 Task: Access a repository's "Settings" to customize its appearance and behavior.
Action: Mouse moved to (796, 52)
Screenshot: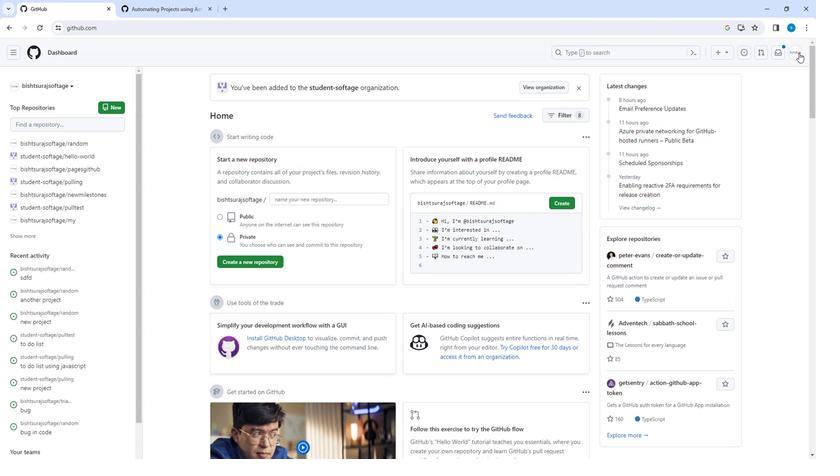 
Action: Mouse pressed left at (796, 52)
Screenshot: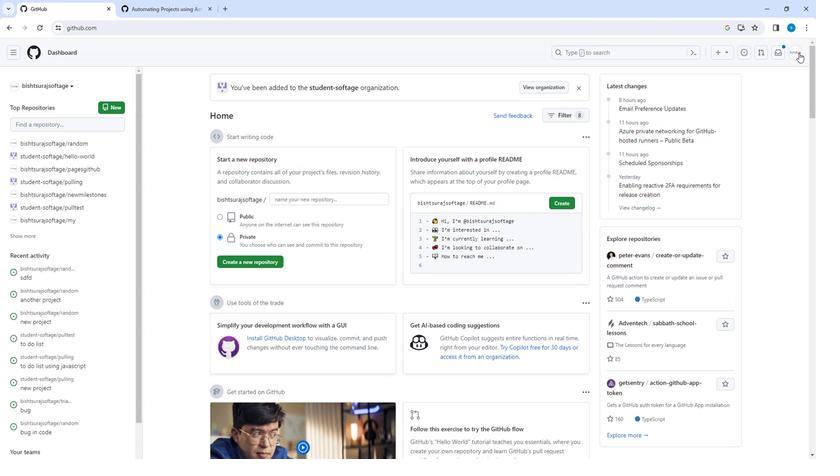 
Action: Mouse moved to (758, 116)
Screenshot: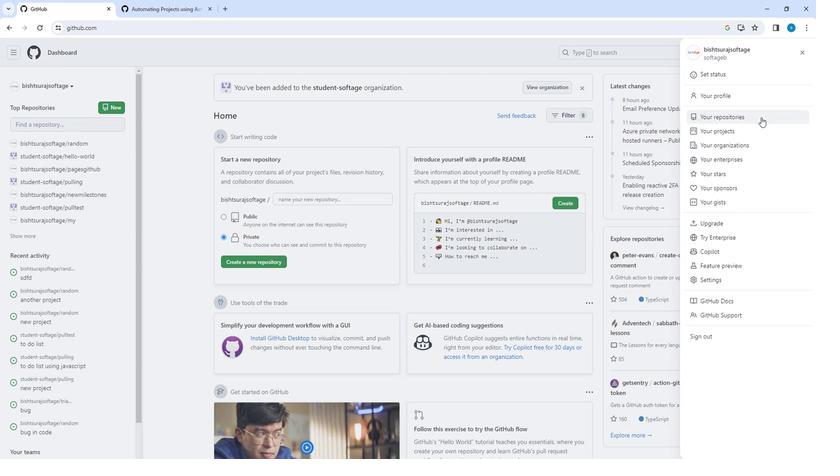 
Action: Mouse pressed left at (758, 116)
Screenshot: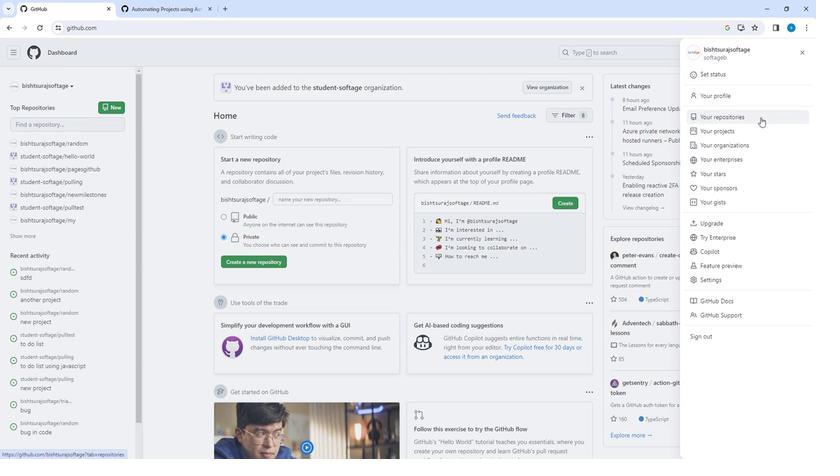 
Action: Mouse moved to (284, 290)
Screenshot: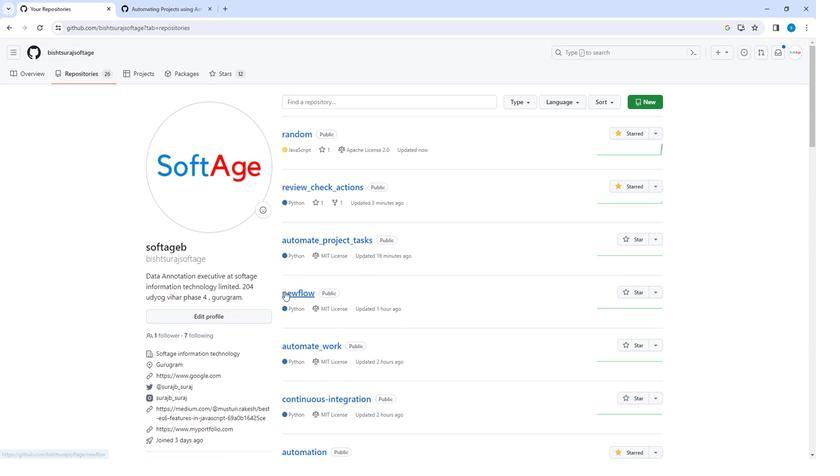 
Action: Mouse pressed left at (284, 290)
Screenshot: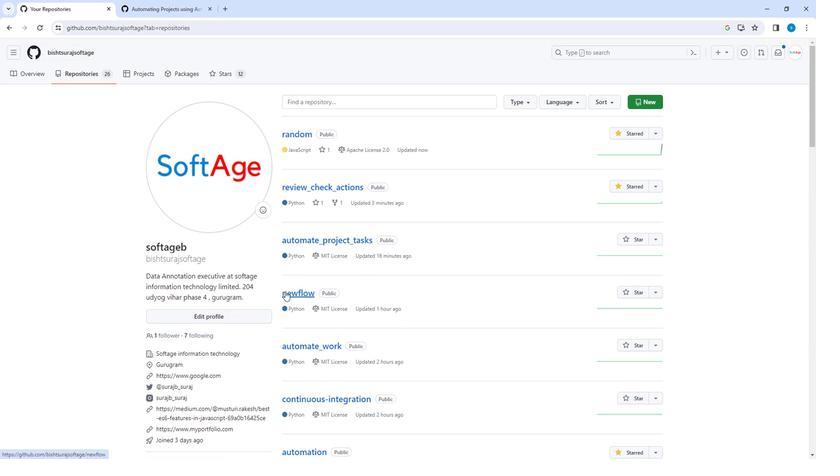 
Action: Mouse moved to (356, 77)
Screenshot: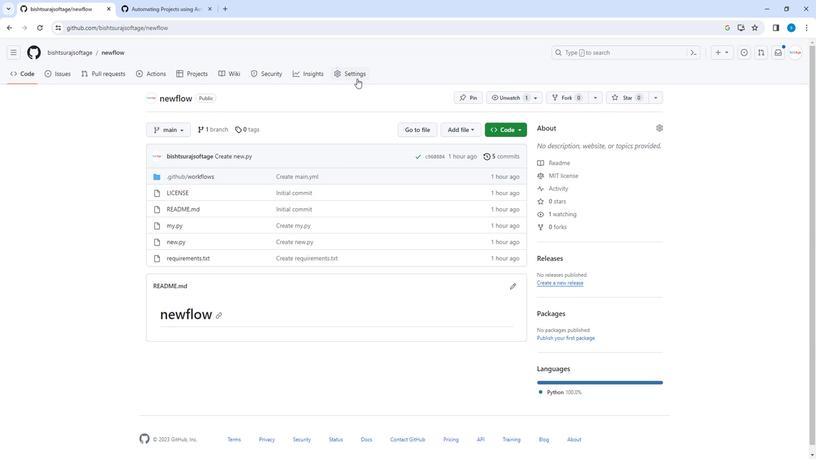 
Action: Mouse pressed left at (356, 77)
Screenshot: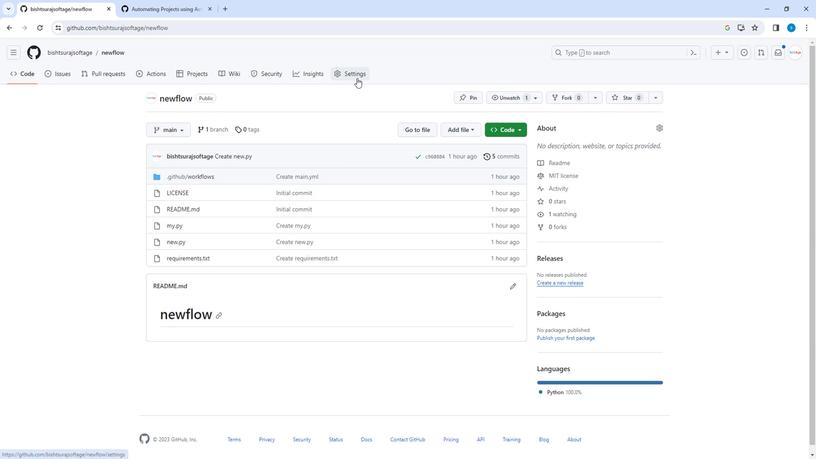 
Action: Mouse moved to (282, 182)
Screenshot: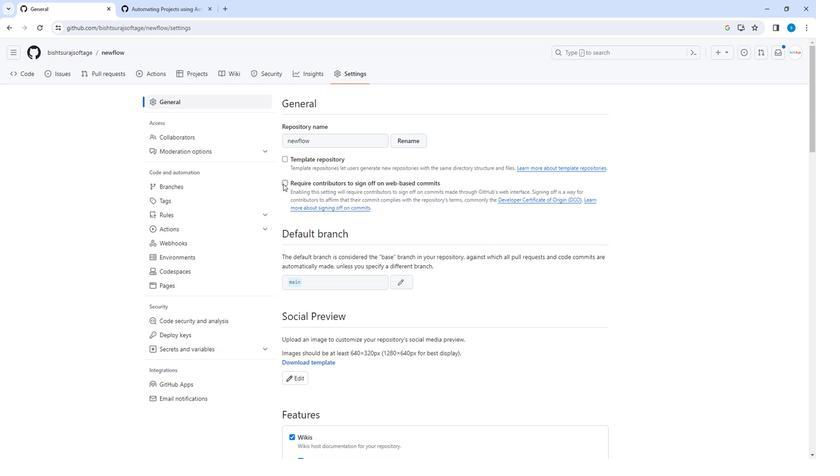 
Action: Mouse scrolled (282, 182) with delta (0, 0)
Screenshot: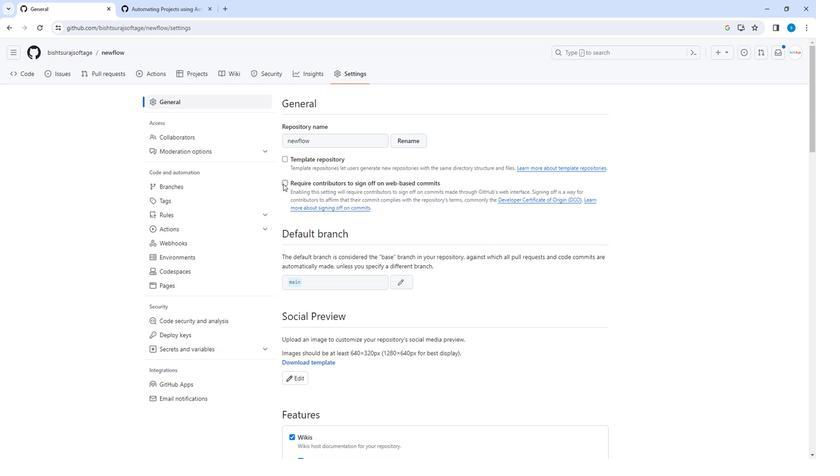 
Action: Mouse scrolled (282, 182) with delta (0, 0)
Screenshot: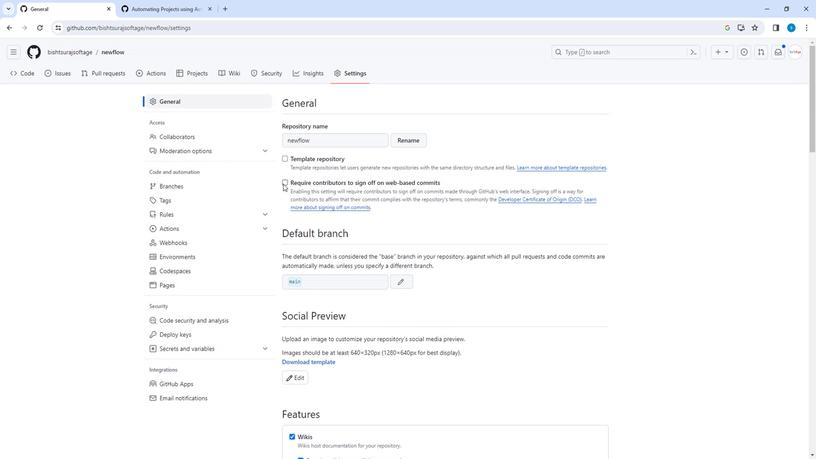 
Action: Mouse scrolled (282, 182) with delta (0, 0)
Screenshot: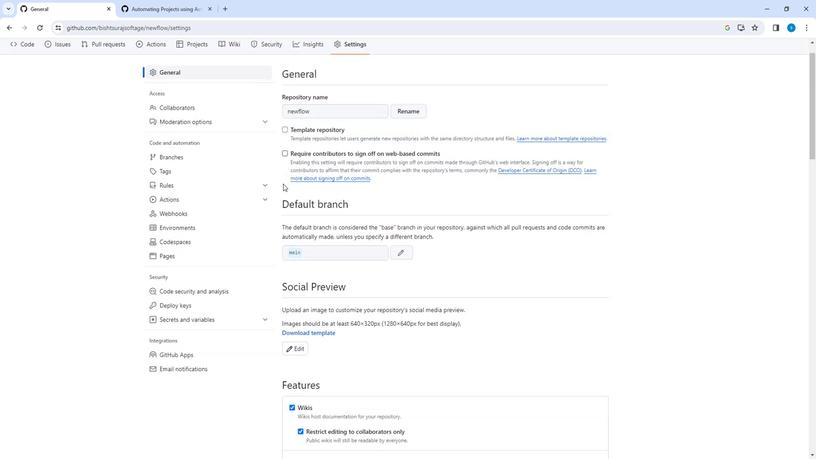
Action: Mouse scrolled (282, 183) with delta (0, 0)
Screenshot: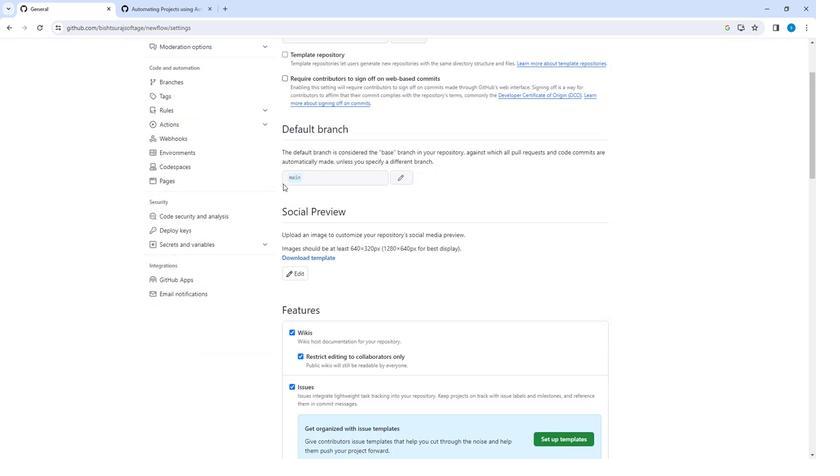 
Action: Mouse scrolled (282, 182) with delta (0, 0)
Screenshot: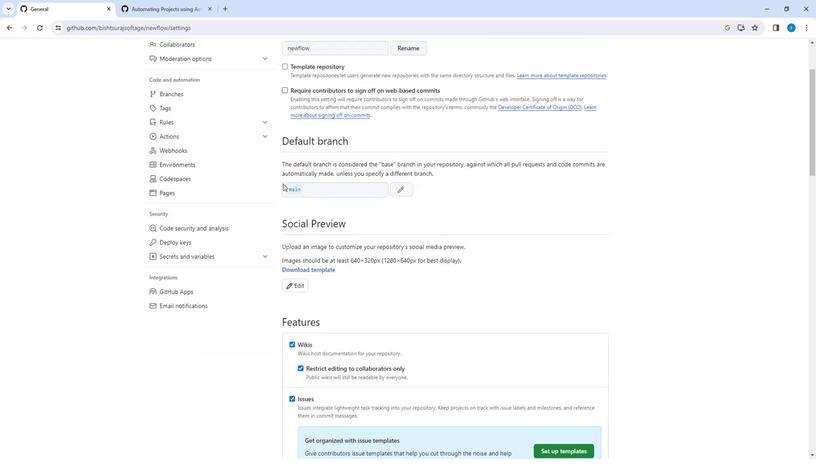 
Action: Mouse scrolled (282, 182) with delta (0, 0)
Screenshot: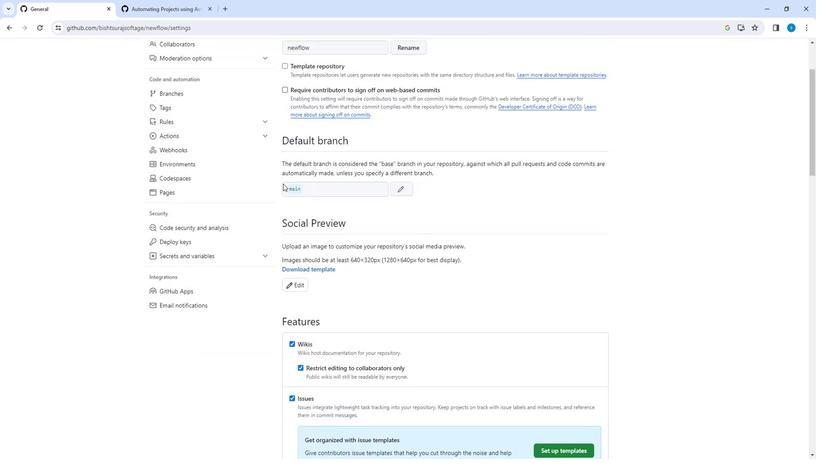
Action: Mouse moved to (283, 182)
Screenshot: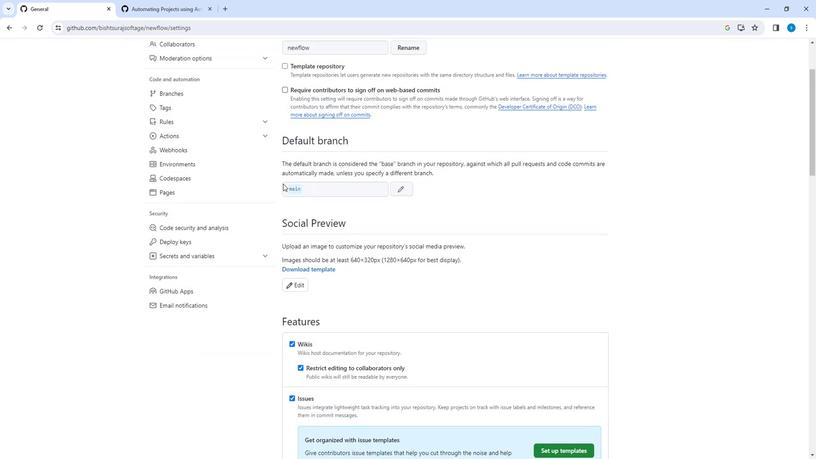 
Action: Mouse scrolled (283, 182) with delta (0, 0)
Screenshot: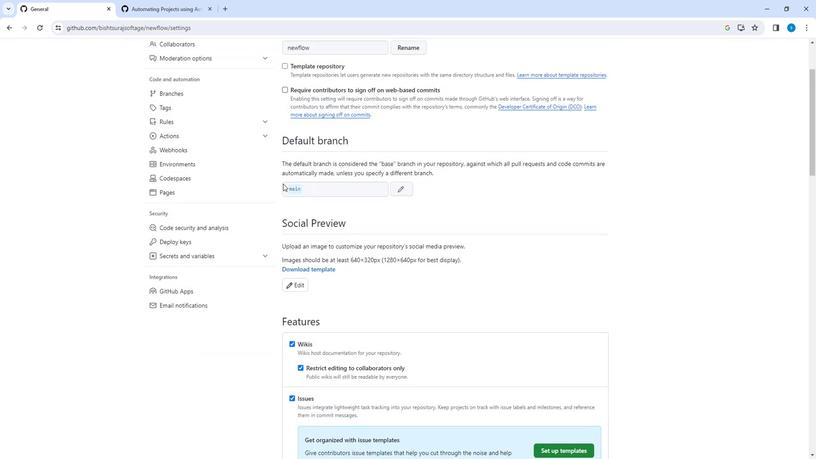 
Action: Mouse moved to (378, 201)
Screenshot: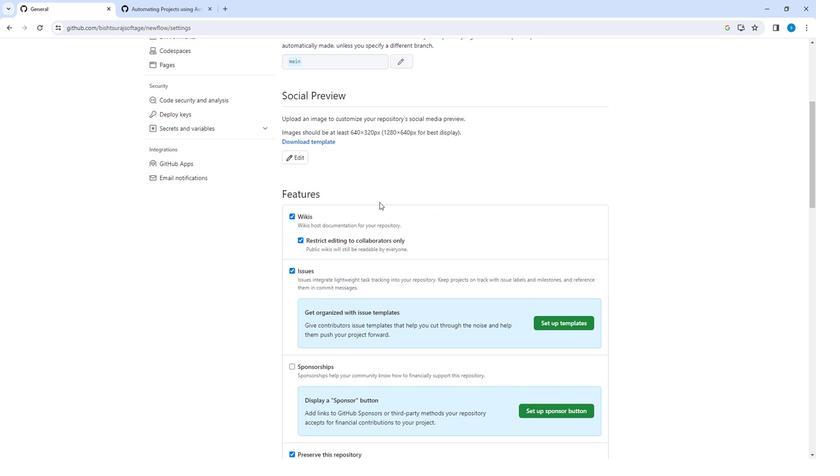 
Action: Mouse scrolled (378, 200) with delta (0, 0)
Screenshot: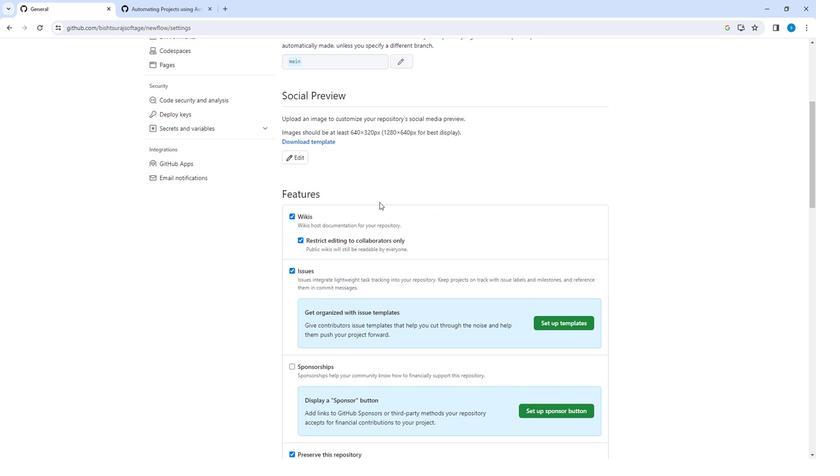 
Action: Mouse scrolled (378, 200) with delta (0, 0)
Screenshot: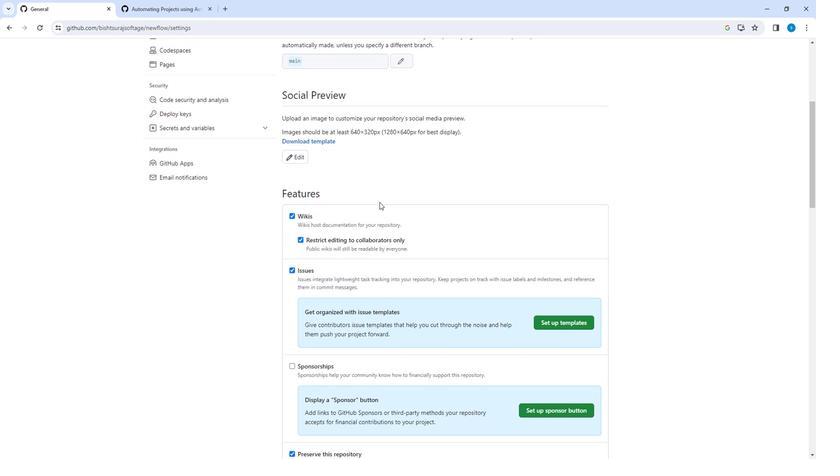 
Action: Mouse moved to (293, 127)
Screenshot: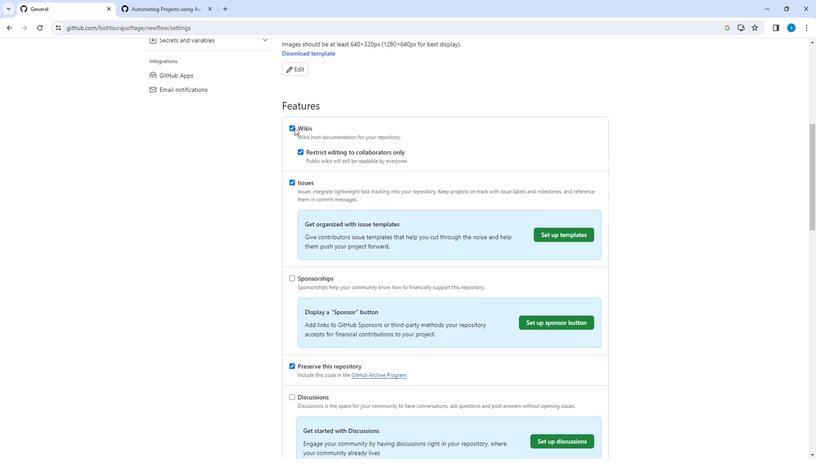 
Action: Mouse pressed left at (293, 127)
Screenshot: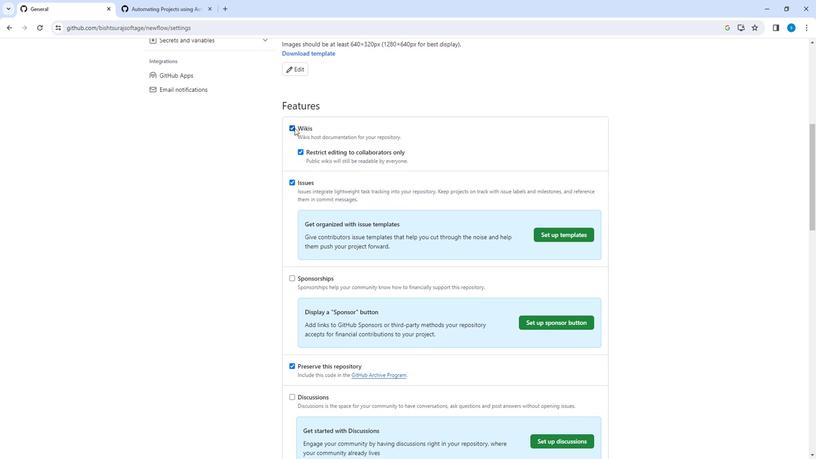 
Action: Mouse moved to (311, 229)
Screenshot: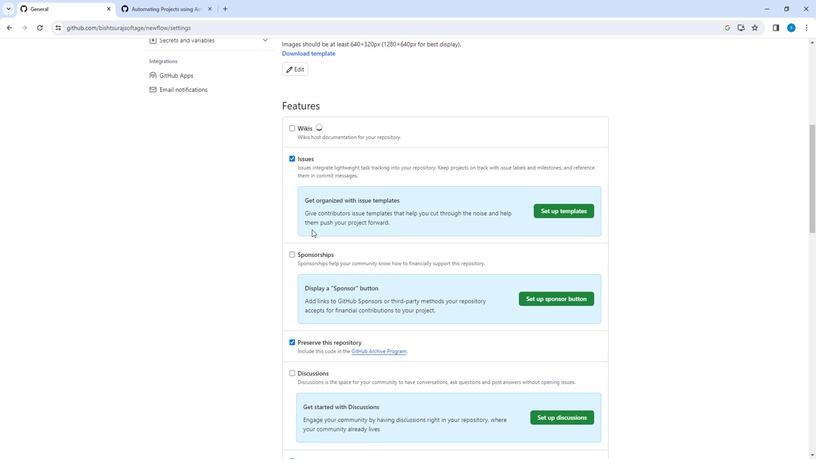 
Action: Mouse scrolled (311, 229) with delta (0, 0)
Screenshot: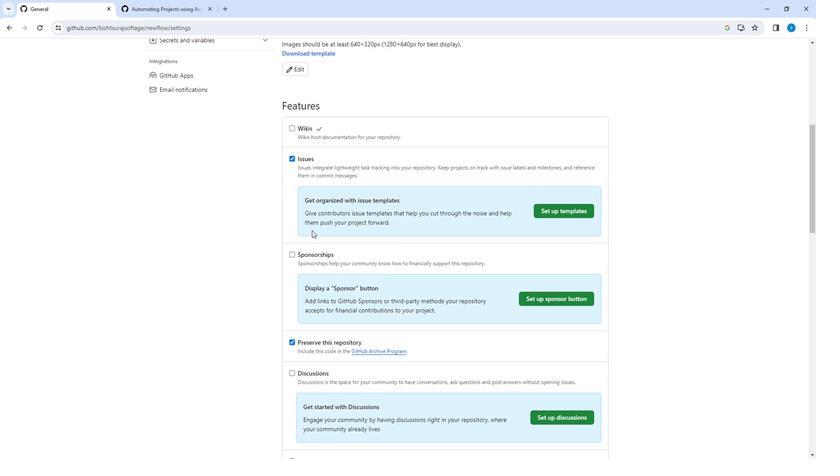 
Action: Mouse scrolled (311, 229) with delta (0, 0)
Screenshot: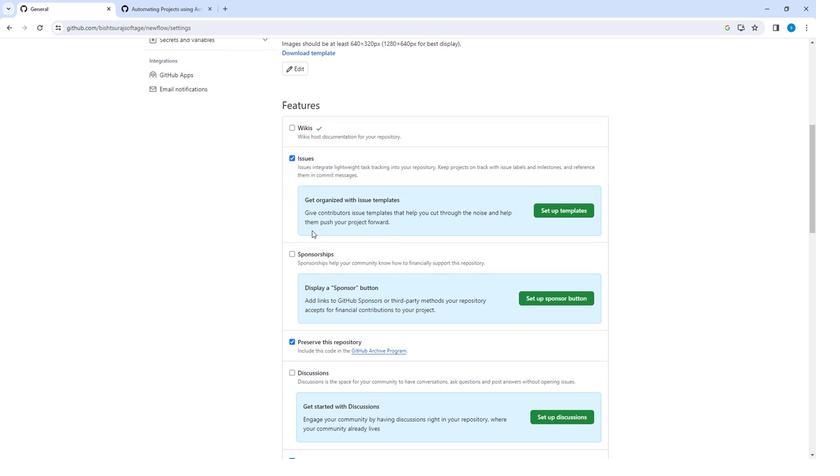 
Action: Mouse scrolled (311, 229) with delta (0, 0)
Screenshot: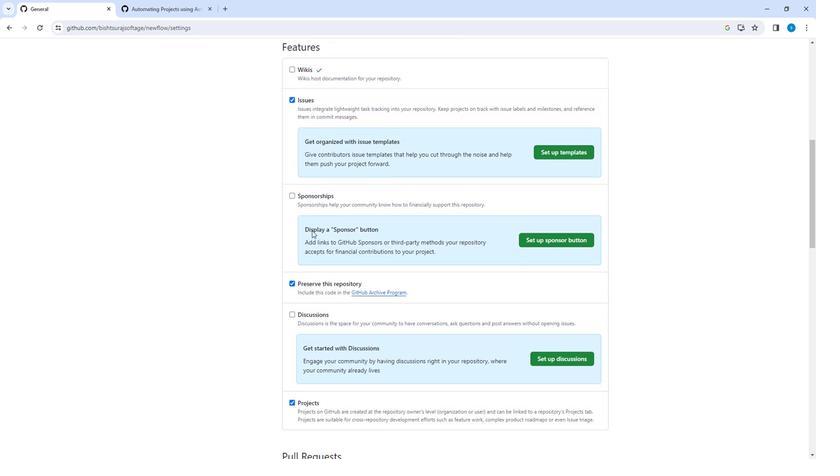 
Action: Mouse scrolled (311, 229) with delta (0, 0)
Screenshot: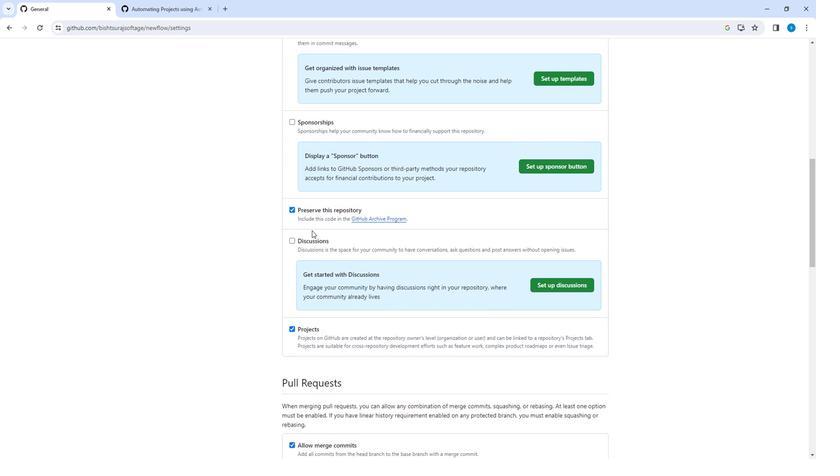 
Action: Mouse moved to (291, 284)
Screenshot: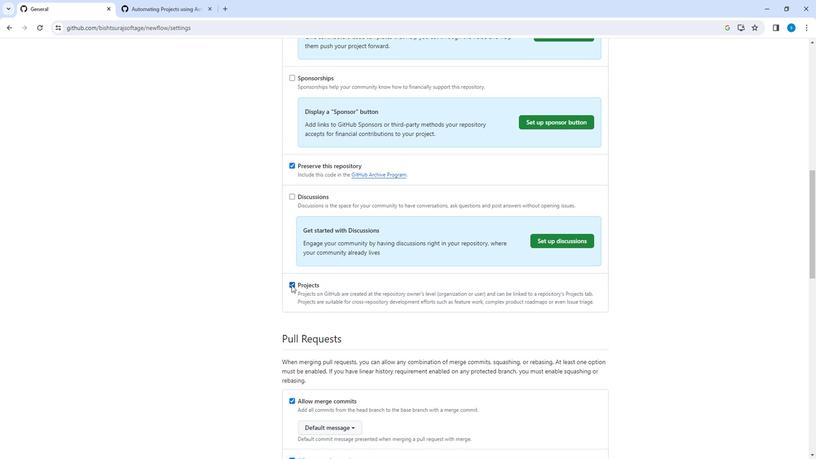 
Action: Mouse pressed left at (291, 284)
Screenshot: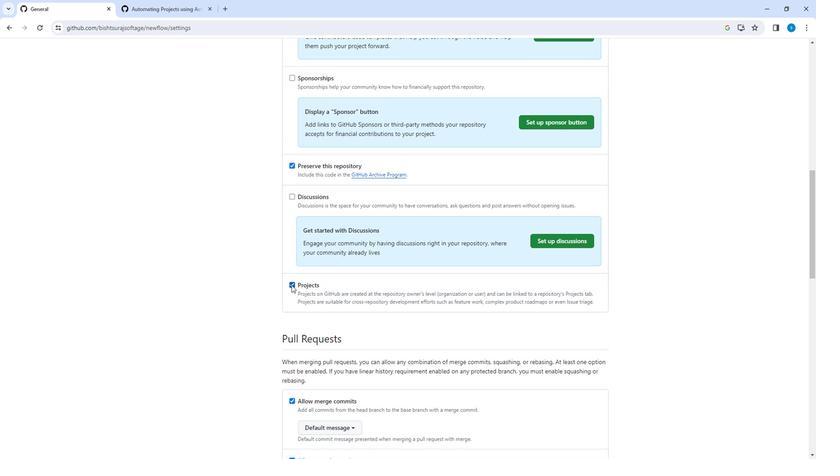 
Action: Mouse moved to (291, 283)
Screenshot: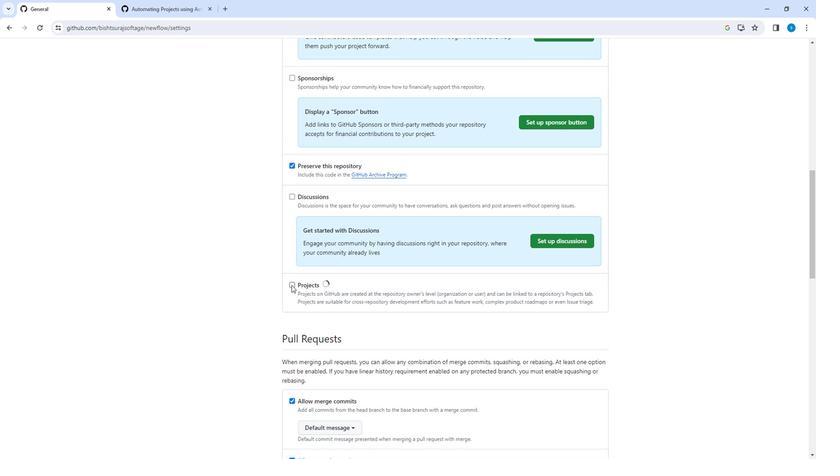 
Action: Mouse scrolled (291, 283) with delta (0, 0)
Screenshot: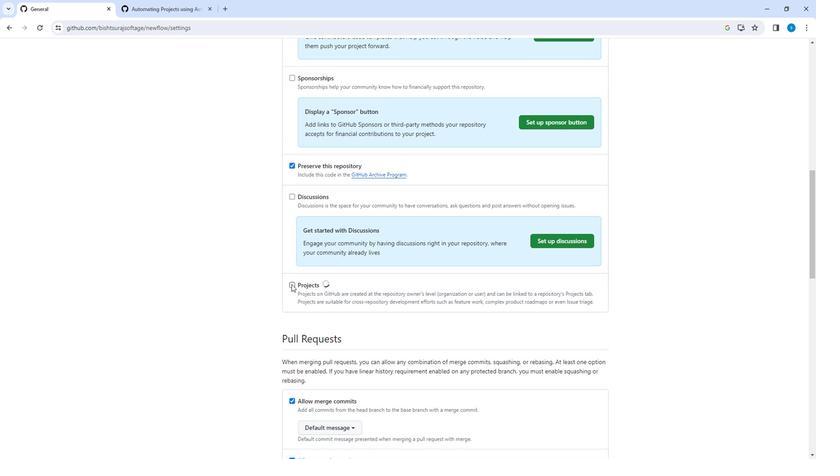 
Action: Mouse scrolled (291, 283) with delta (0, 0)
Screenshot: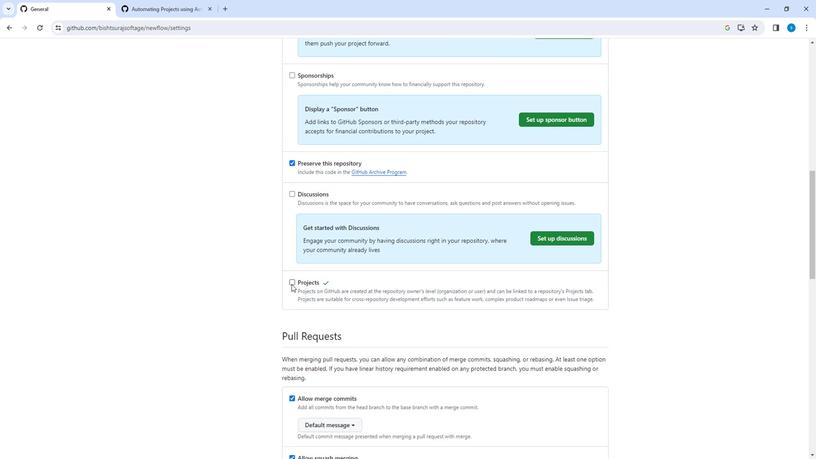 
Action: Mouse scrolled (291, 283) with delta (0, 0)
Screenshot: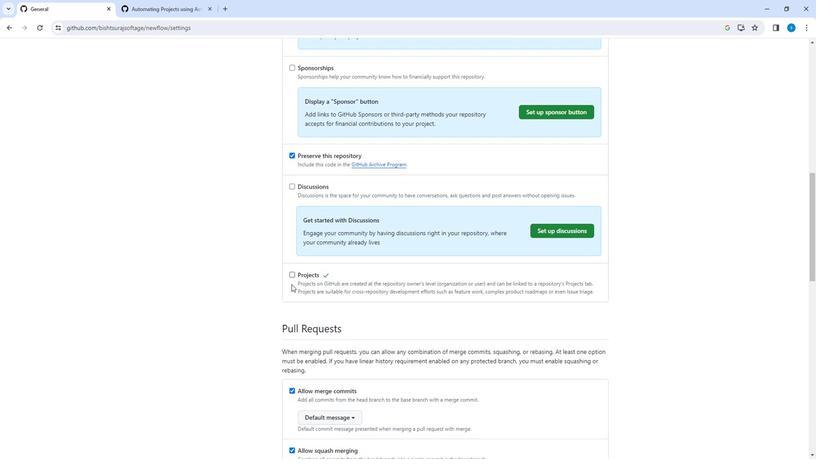 
Action: Mouse scrolled (291, 283) with delta (0, 0)
Screenshot: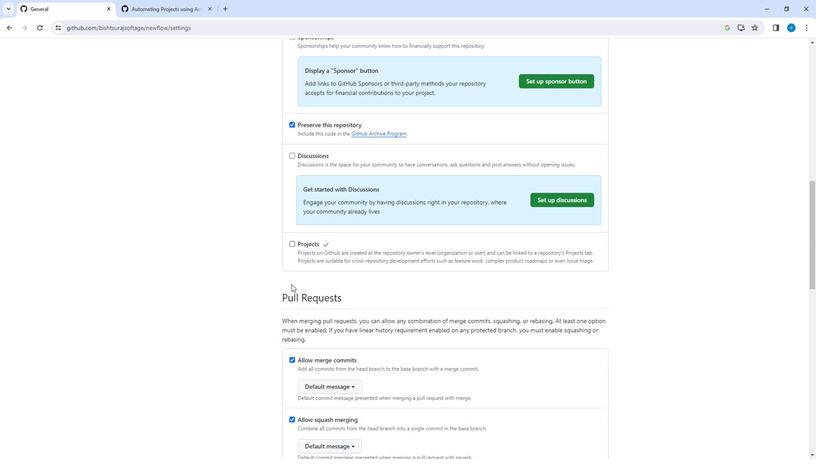 
Action: Mouse moved to (290, 271)
Screenshot: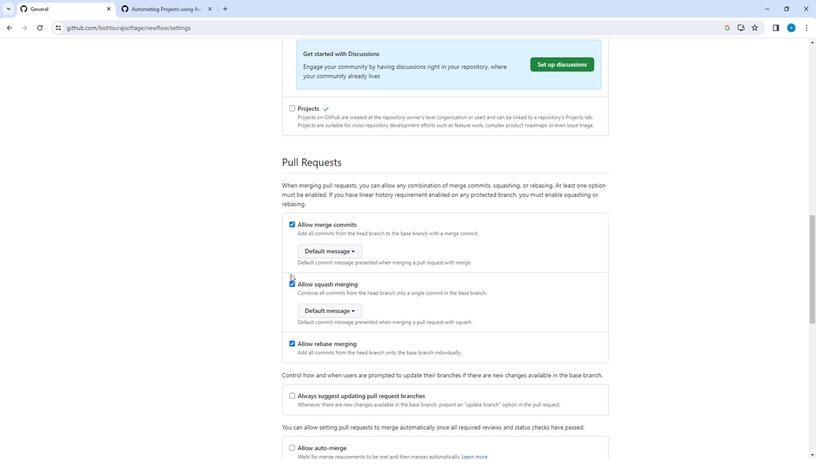 
Action: Mouse scrolled (290, 270) with delta (0, 0)
Screenshot: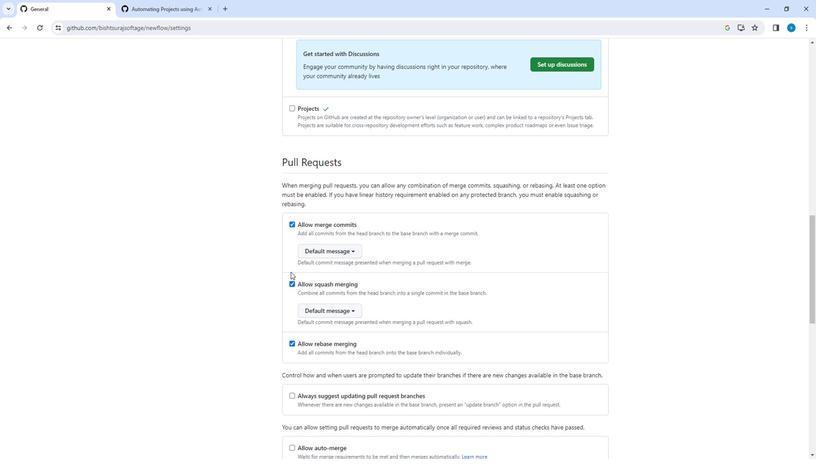 
Action: Mouse moved to (293, 241)
Screenshot: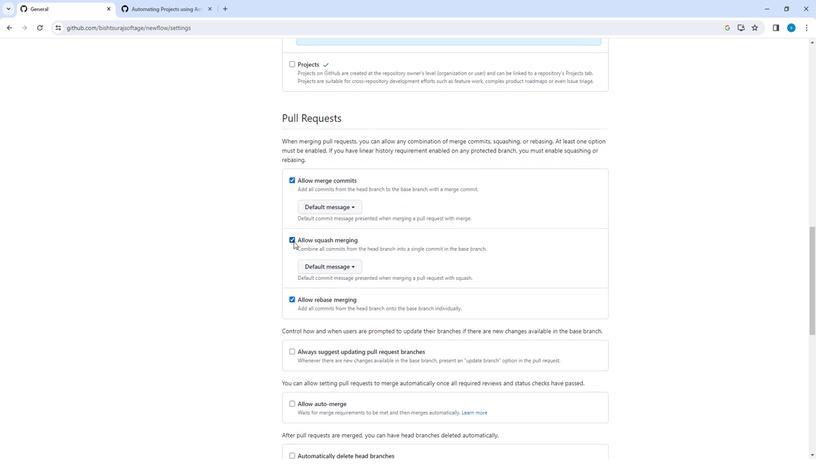 
Action: Mouse pressed left at (293, 241)
Screenshot: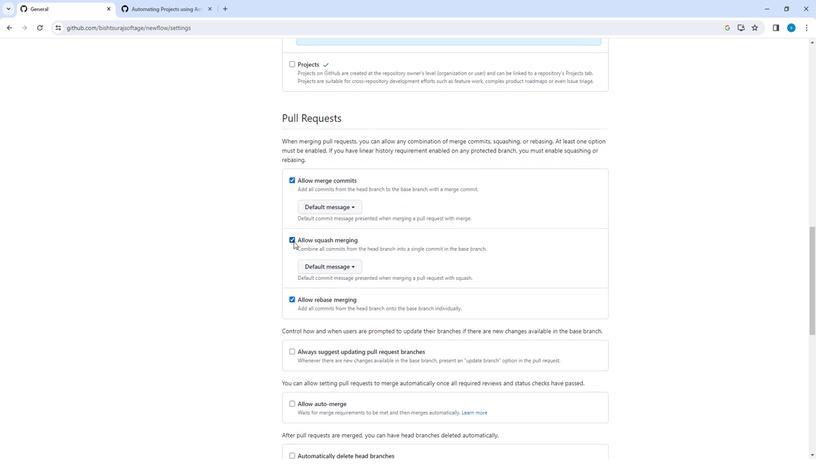 
Action: Mouse scrolled (293, 240) with delta (0, 0)
Screenshot: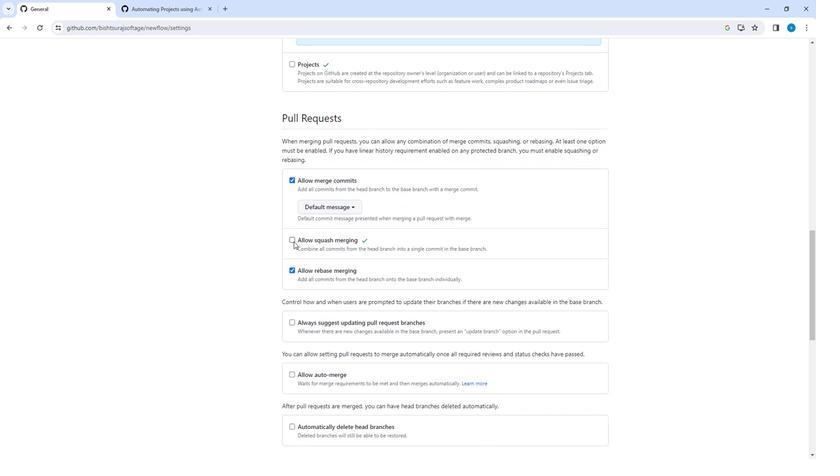 
Action: Mouse scrolled (293, 240) with delta (0, 0)
Screenshot: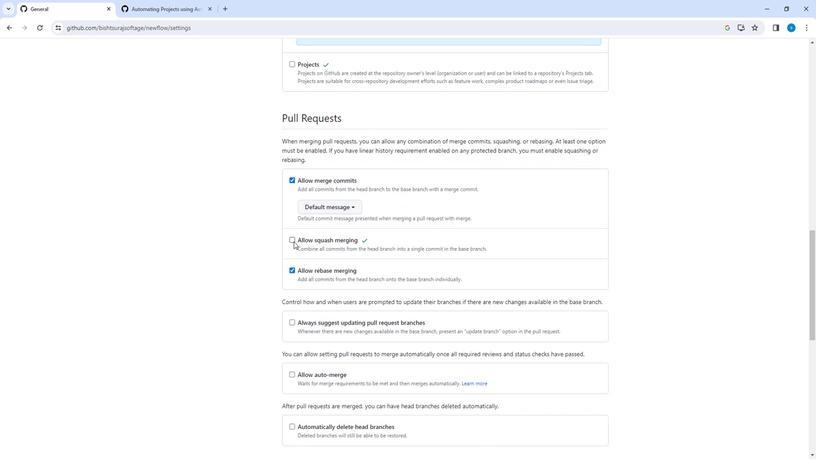 
Action: Mouse scrolled (293, 240) with delta (0, 0)
Screenshot: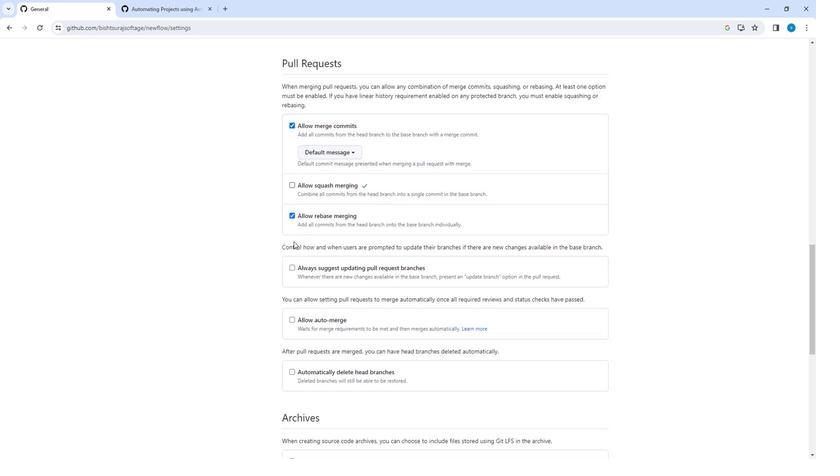 
Action: Mouse moved to (292, 242)
Screenshot: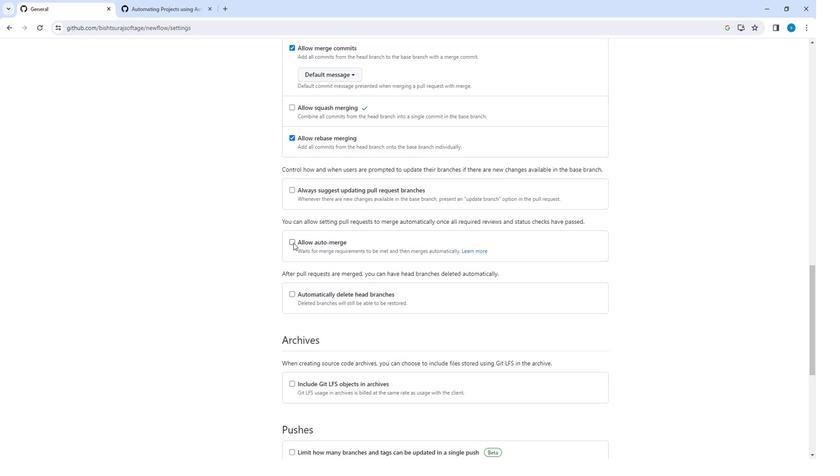 
Action: Mouse pressed left at (292, 242)
Screenshot: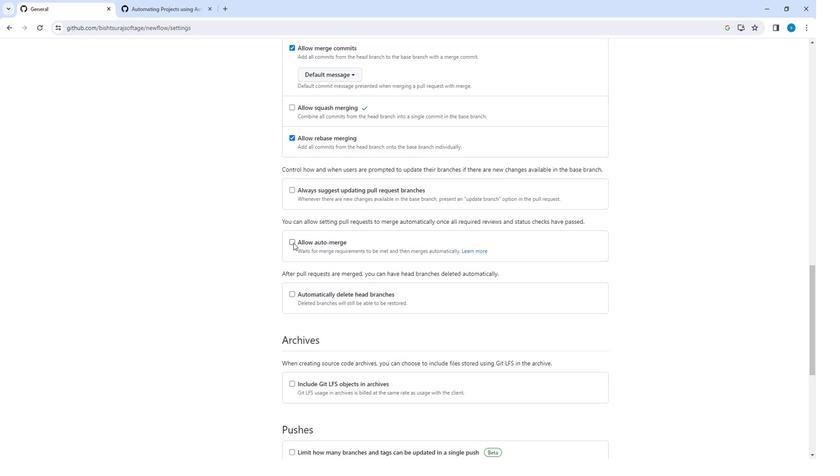 
Action: Mouse scrolled (292, 241) with delta (0, 0)
Screenshot: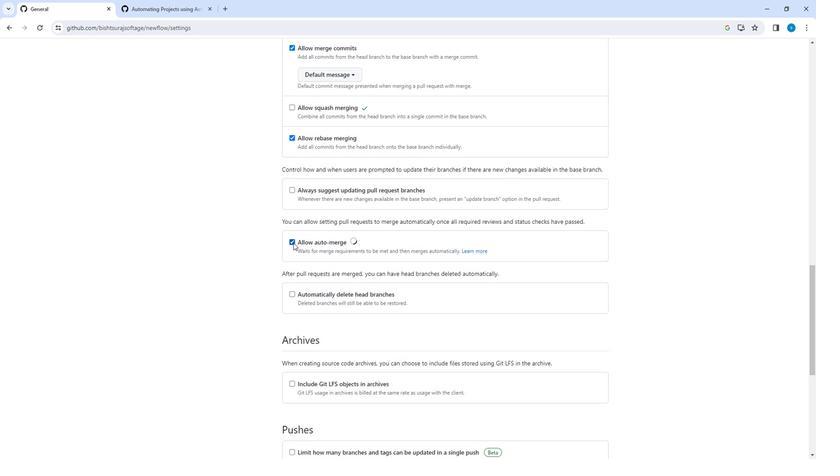 
Action: Mouse scrolled (292, 241) with delta (0, 0)
Screenshot: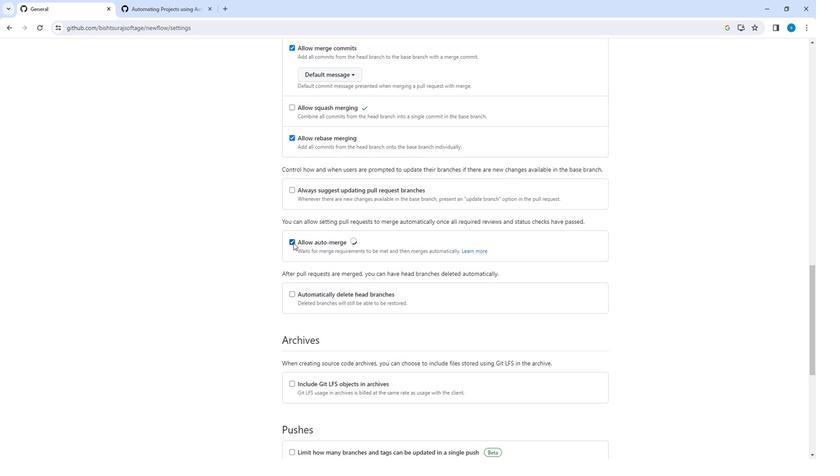 
Action: Mouse scrolled (292, 241) with delta (0, 0)
Screenshot: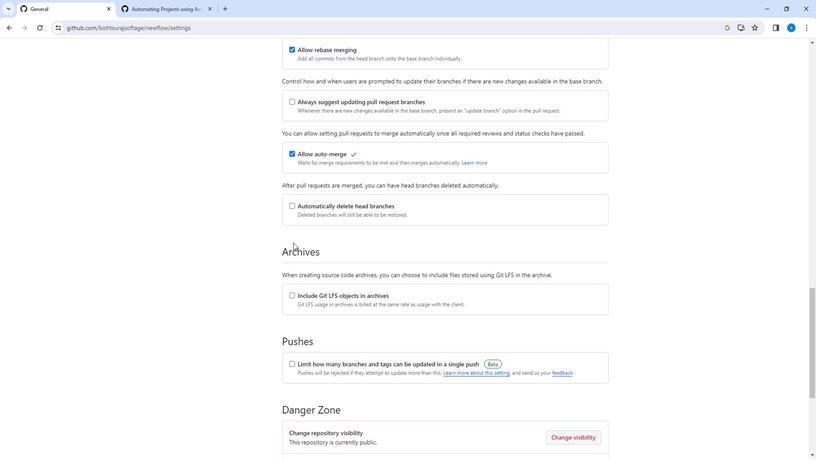 
Action: Mouse scrolled (292, 241) with delta (0, 0)
Screenshot: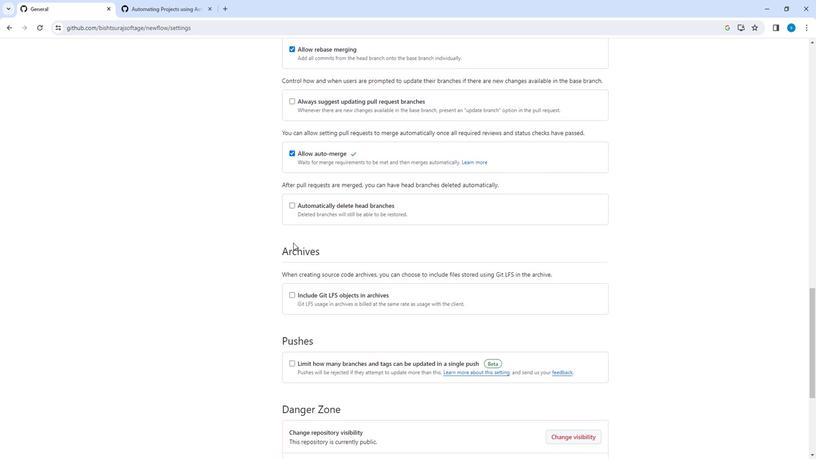 
Action: Mouse moved to (293, 276)
Screenshot: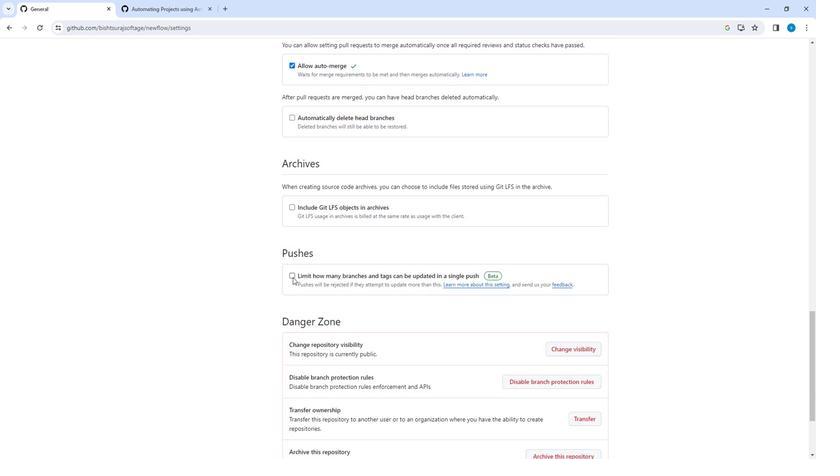 
Action: Mouse pressed left at (293, 276)
Screenshot: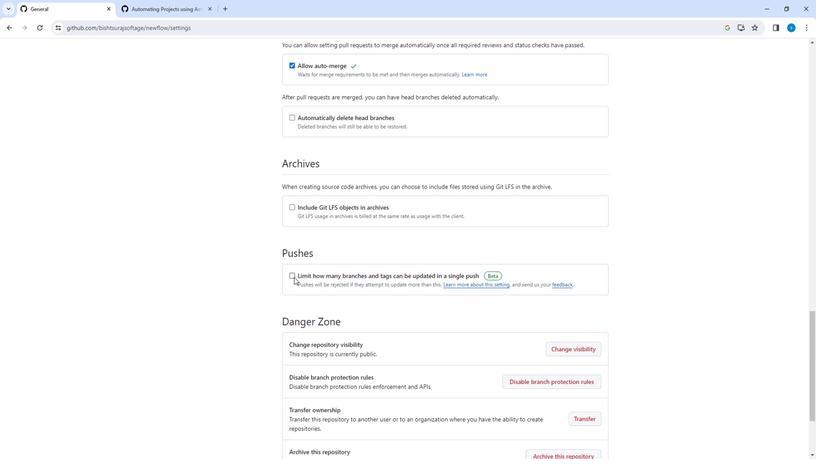 
Action: Mouse moved to (293, 276)
Screenshot: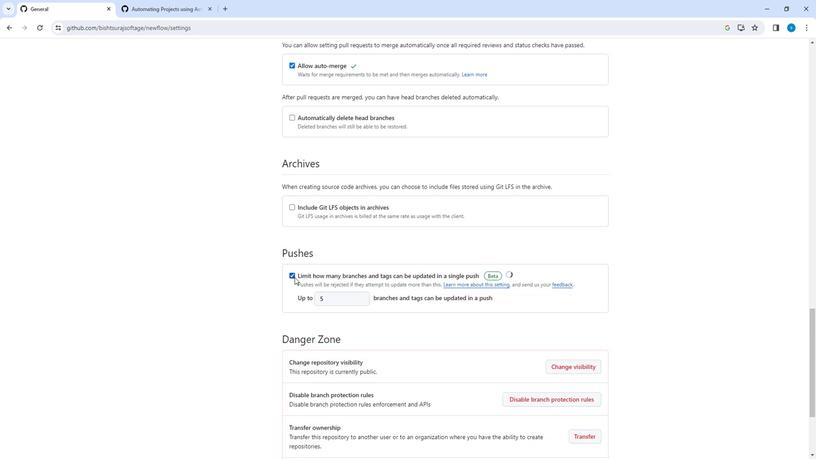 
Action: Mouse scrolled (293, 276) with delta (0, 0)
Screenshot: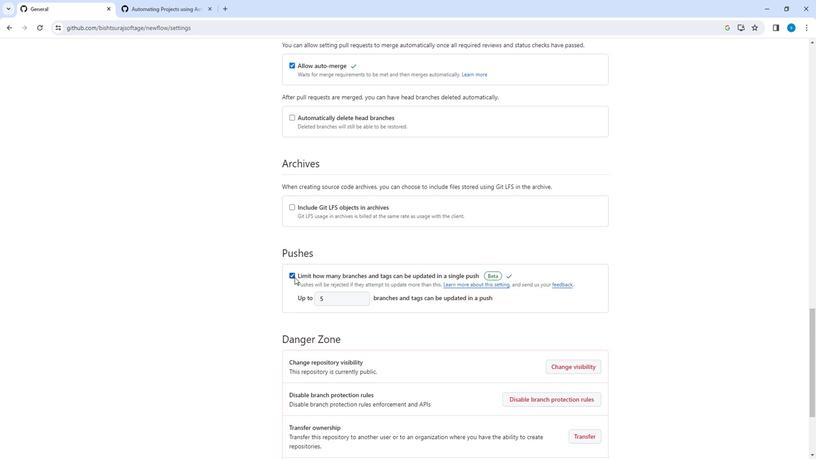 
Action: Mouse scrolled (293, 276) with delta (0, 0)
Screenshot: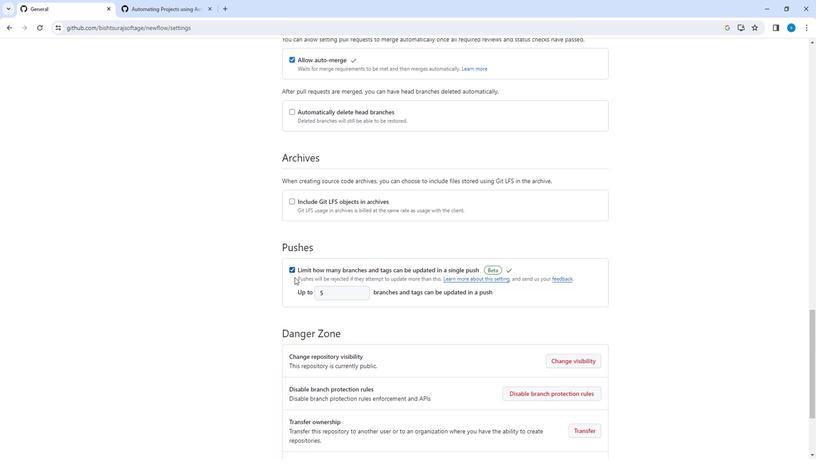 
Action: Mouse moved to (572, 279)
Screenshot: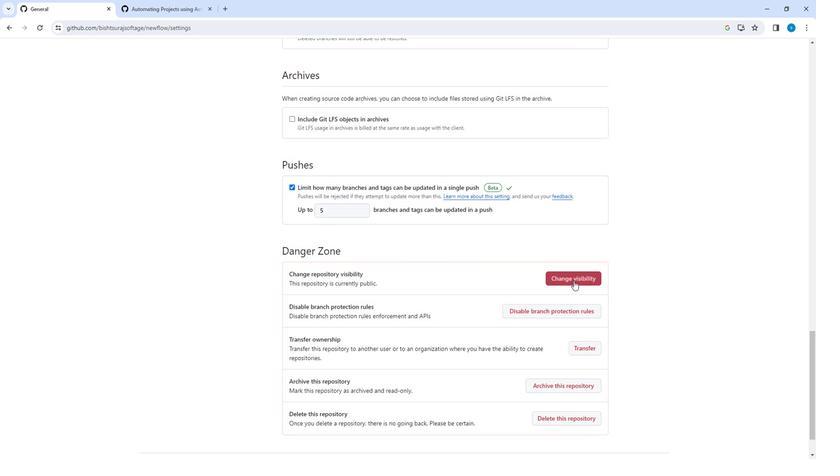 
Action: Mouse pressed left at (572, 279)
Screenshot: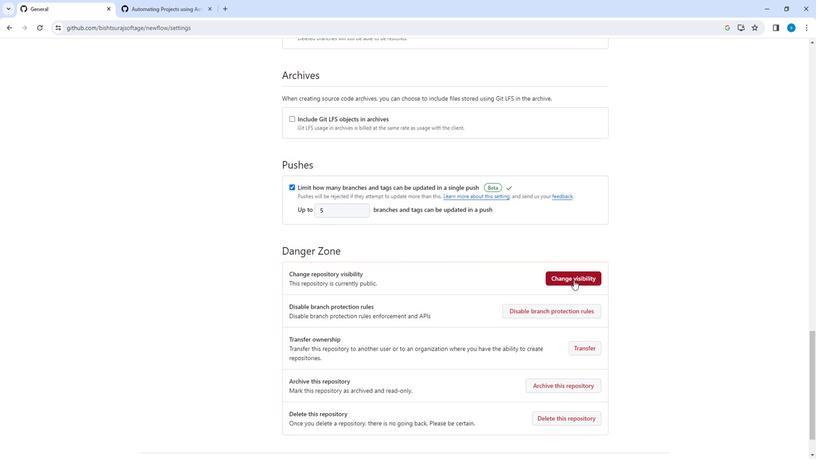 
Action: Mouse moved to (562, 290)
Screenshot: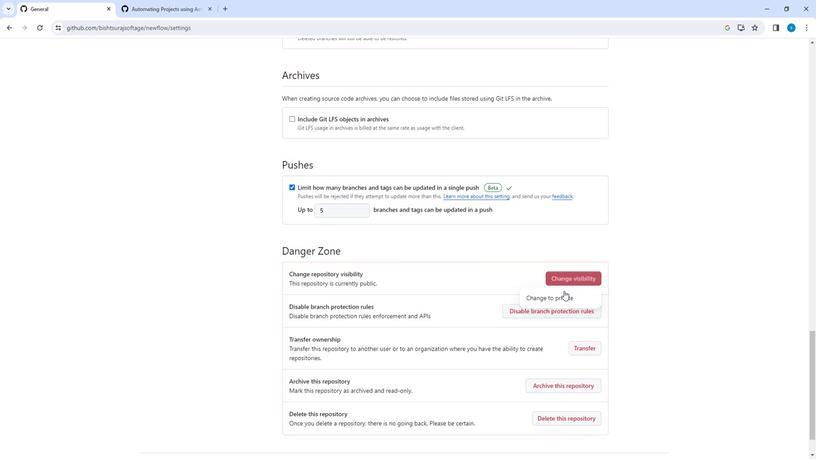 
Action: Mouse pressed left at (562, 290)
Screenshot: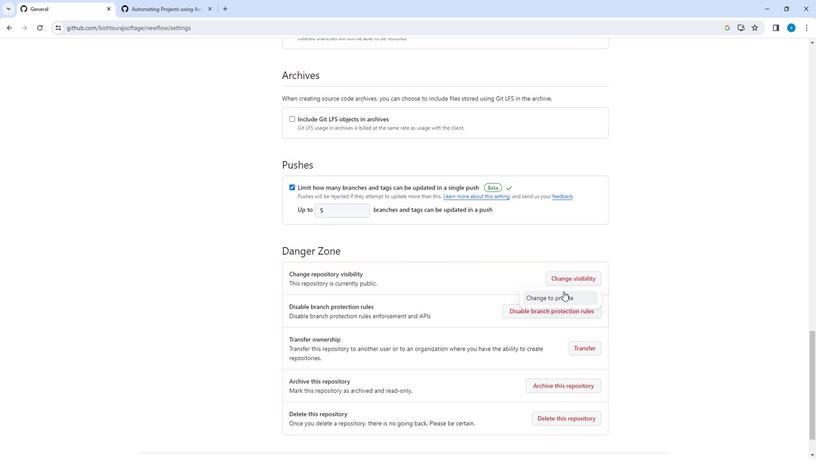 
Action: Mouse moved to (456, 286)
Screenshot: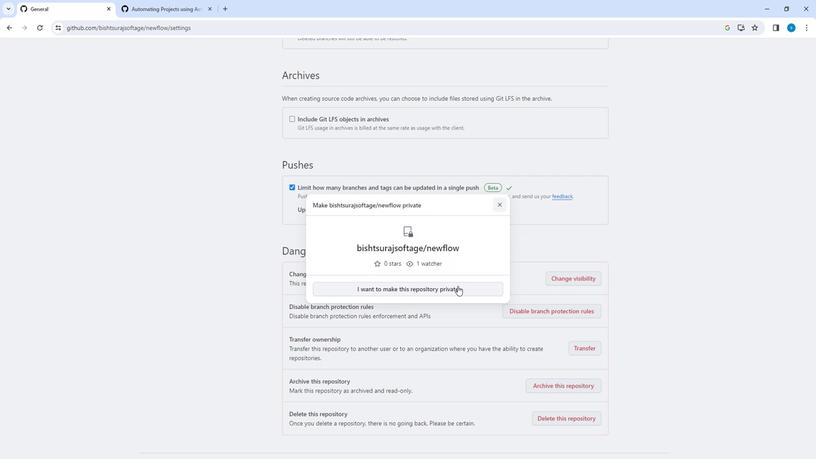 
Action: Mouse pressed left at (456, 286)
Screenshot: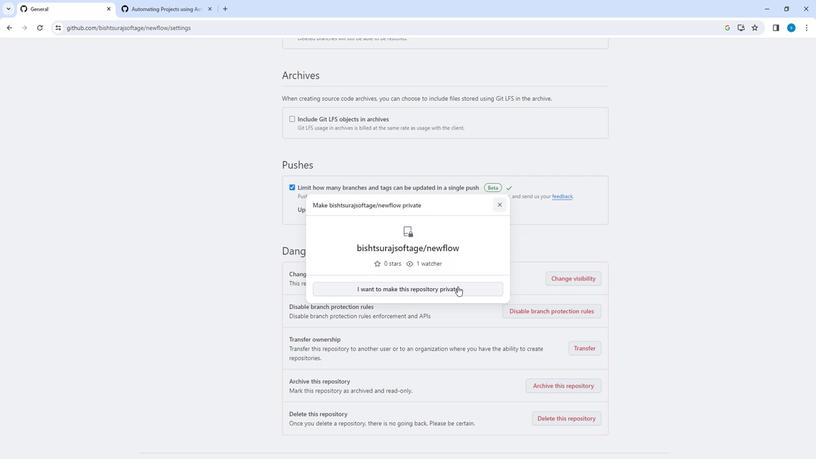 
Action: Mouse moved to (426, 362)
Screenshot: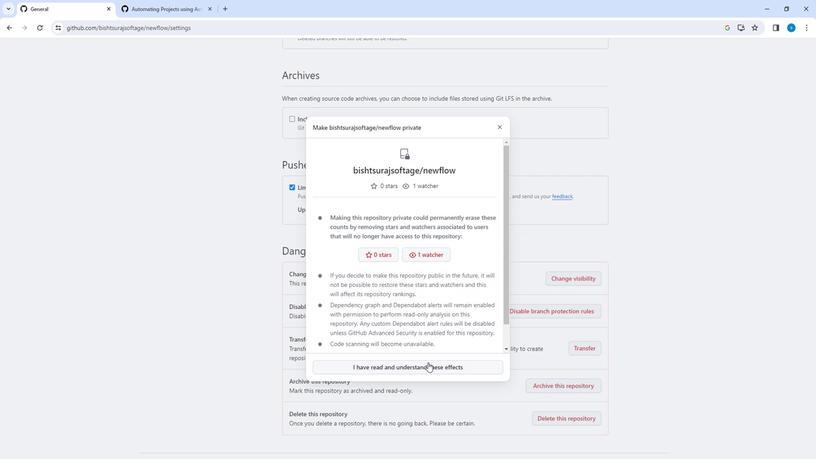 
Action: Mouse pressed left at (426, 362)
Screenshot: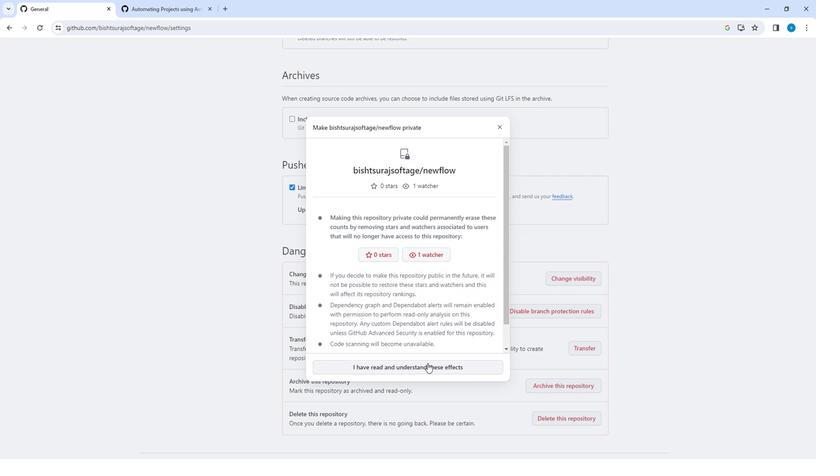 
Action: Mouse moved to (425, 337)
Screenshot: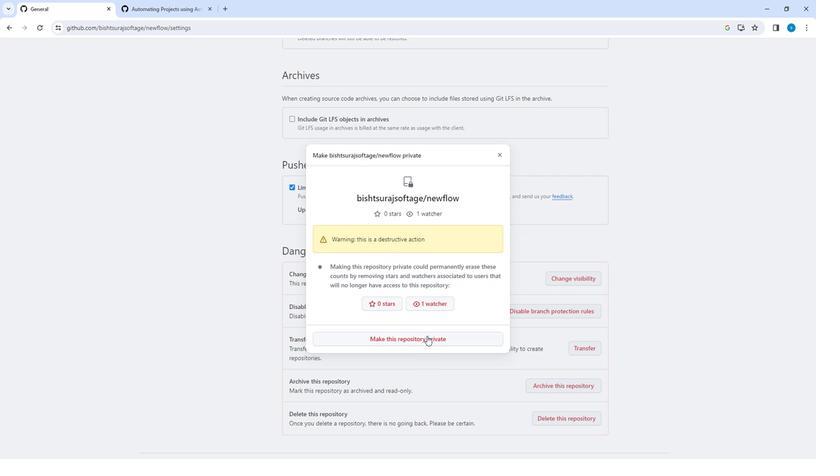 
Action: Mouse pressed left at (425, 337)
Screenshot: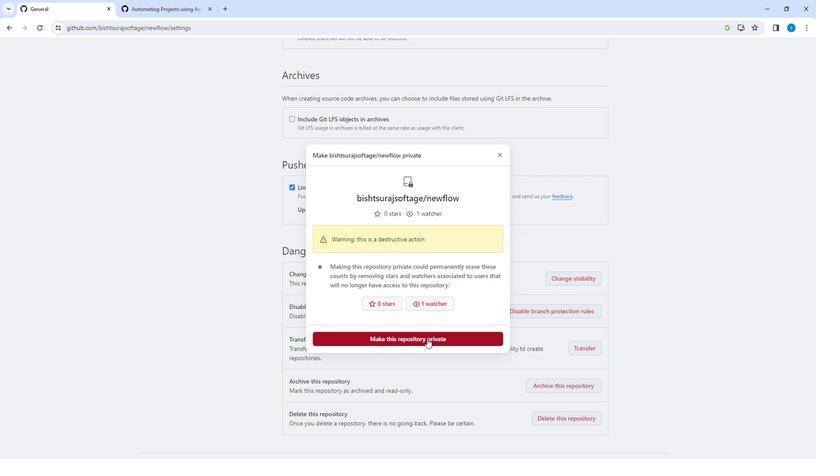 
Action: Mouse moved to (433, 334)
Screenshot: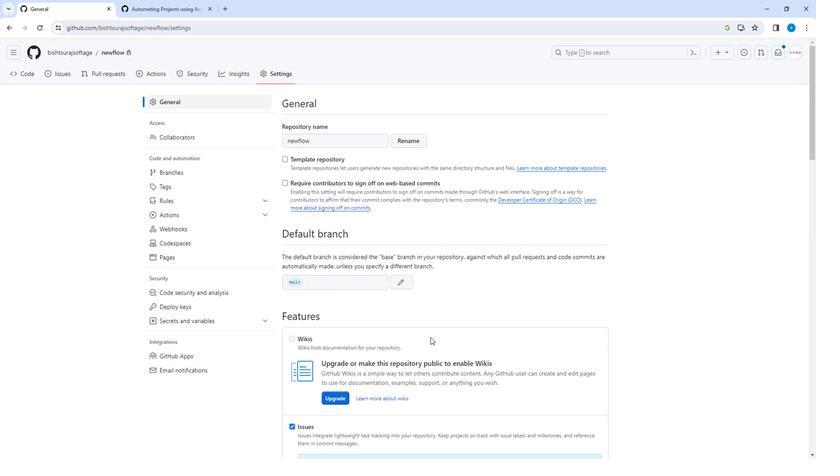 
Action: Mouse scrolled (433, 334) with delta (0, 0)
Screenshot: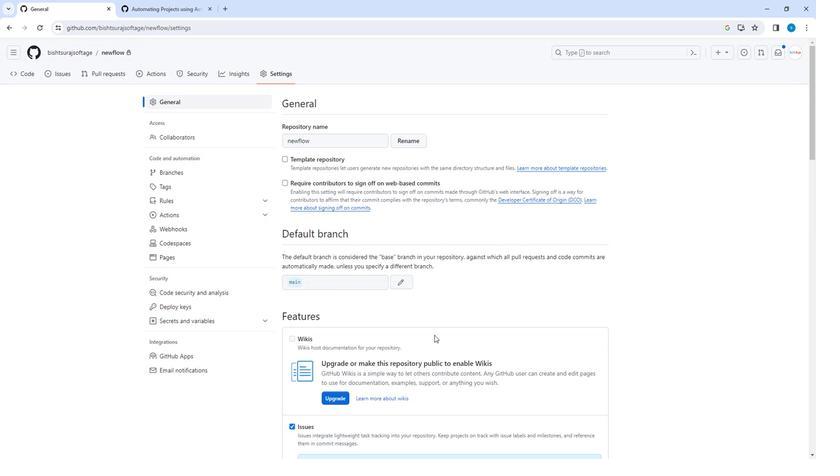 
Action: Mouse scrolled (433, 334) with delta (0, 0)
Screenshot: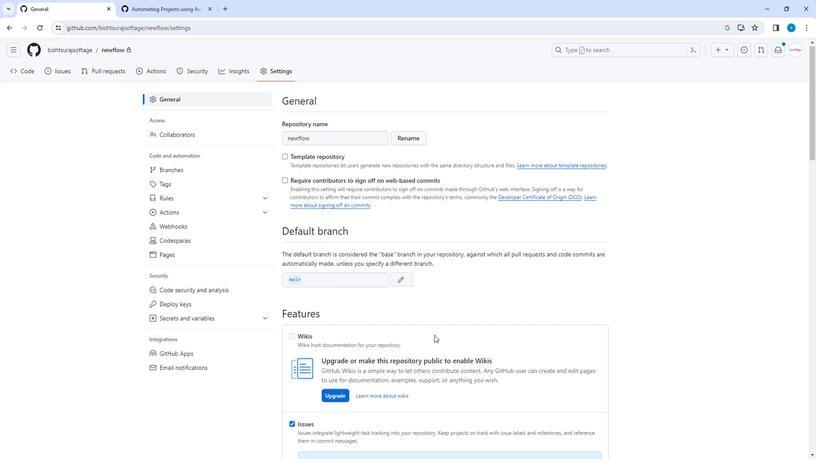 
Action: Mouse scrolled (433, 334) with delta (0, 0)
Screenshot: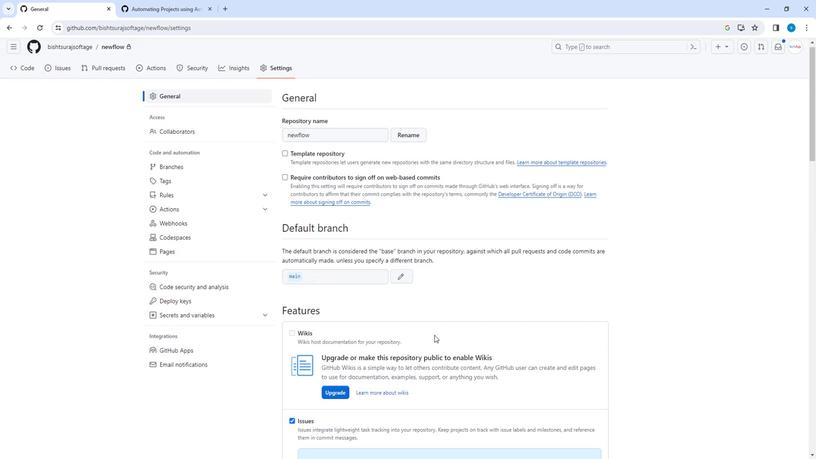 
Action: Mouse scrolled (433, 334) with delta (0, 0)
Screenshot: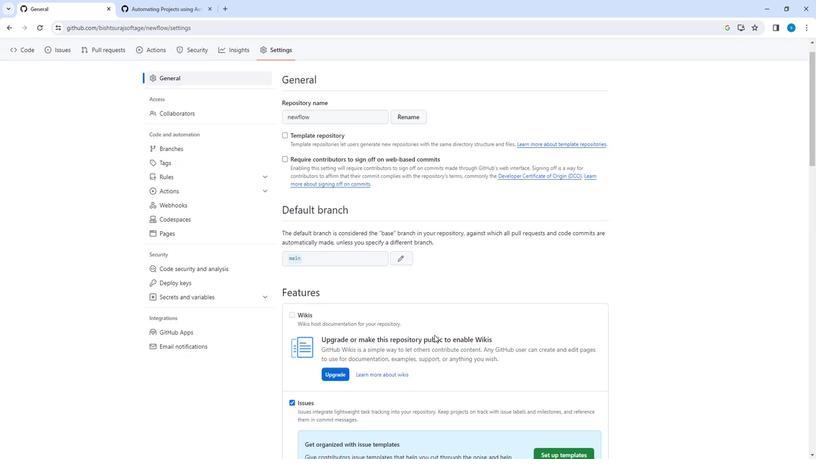 
Action: Mouse scrolled (433, 334) with delta (0, 0)
Screenshot: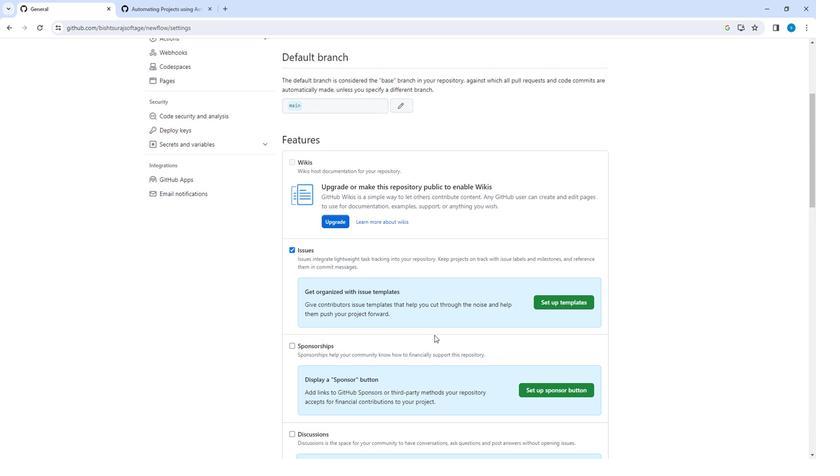 
Action: Mouse scrolled (433, 334) with delta (0, 0)
Screenshot: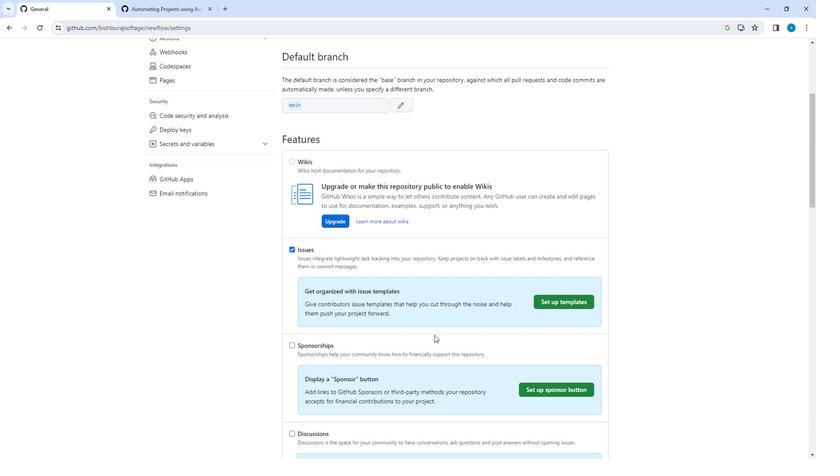 
Action: Mouse scrolled (433, 334) with delta (0, 0)
Screenshot: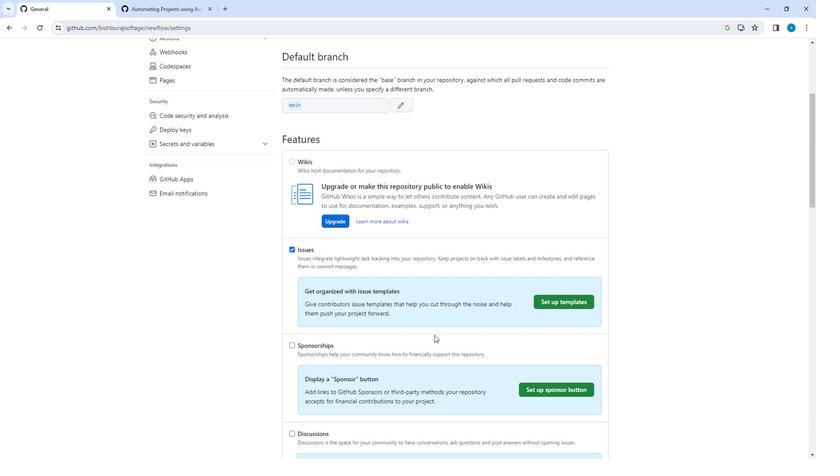 
Action: Mouse scrolled (433, 334) with delta (0, 0)
Screenshot: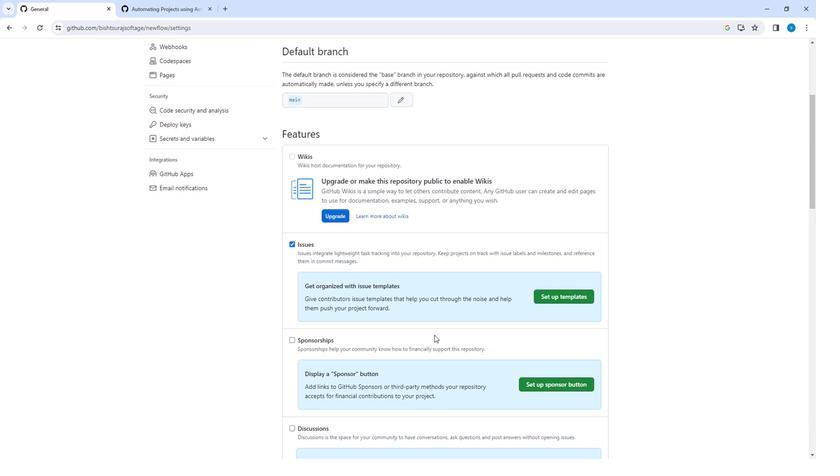 
Action: Mouse moved to (433, 332)
Screenshot: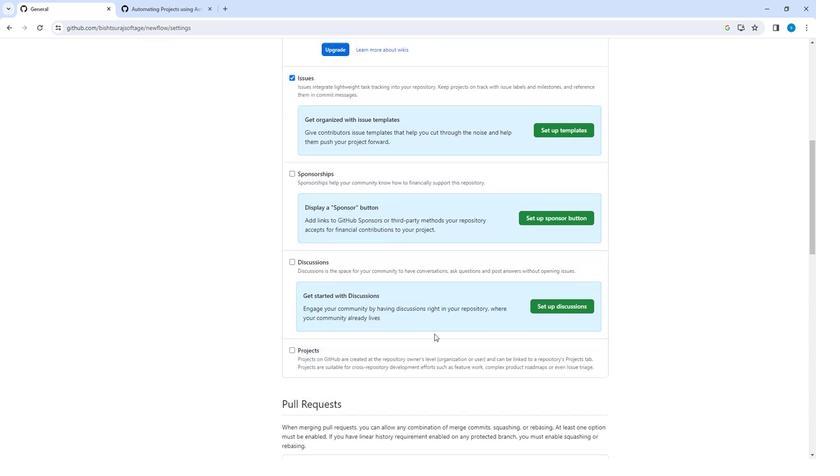 
Action: Mouse scrolled (433, 332) with delta (0, 0)
Screenshot: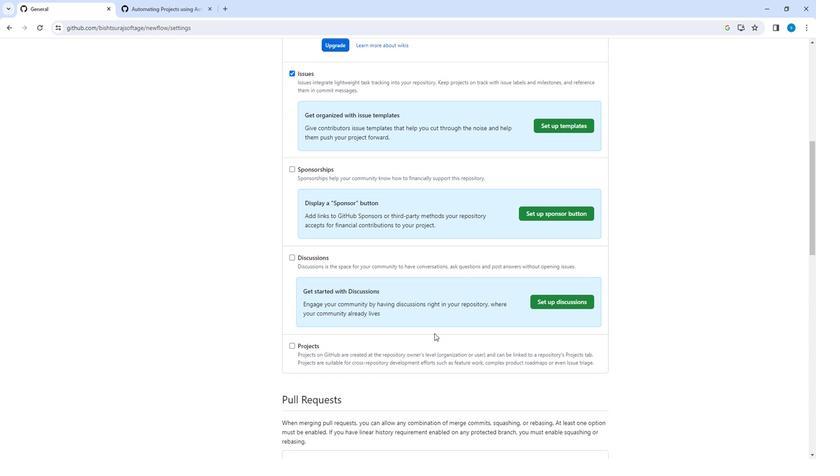 
Action: Mouse scrolled (433, 332) with delta (0, 0)
Screenshot: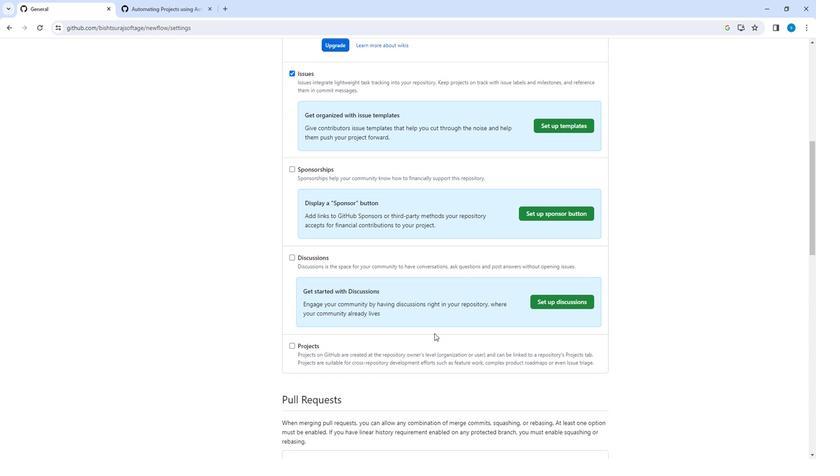 
Action: Mouse scrolled (433, 332) with delta (0, 0)
Screenshot: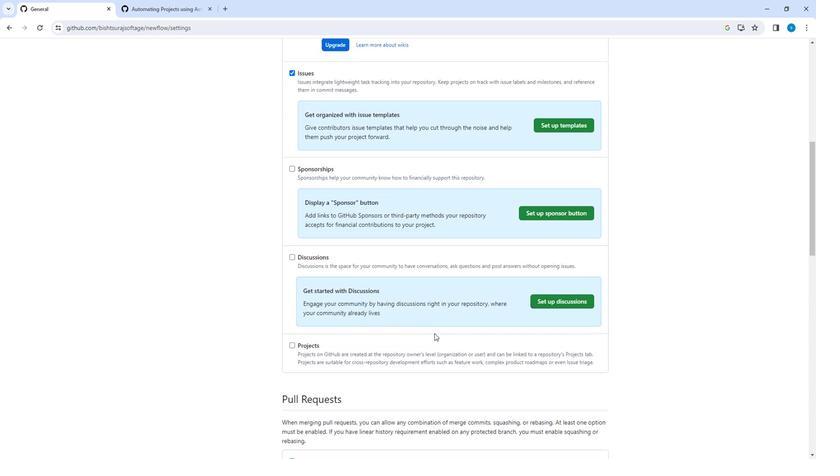 
Action: Mouse scrolled (433, 332) with delta (0, 0)
Screenshot: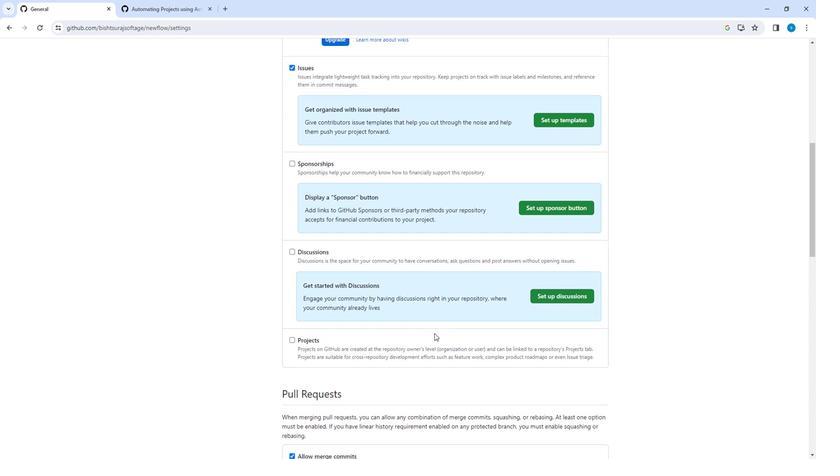 
Action: Mouse moved to (433, 332)
Screenshot: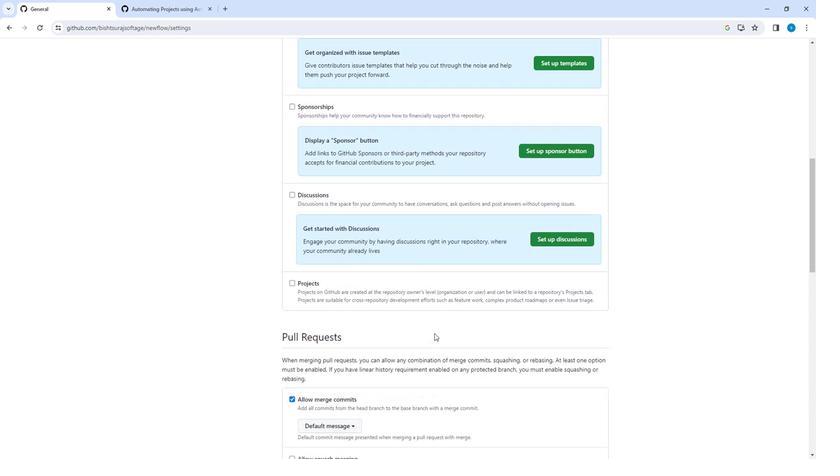 
Action: Mouse scrolled (433, 332) with delta (0, 0)
Screenshot: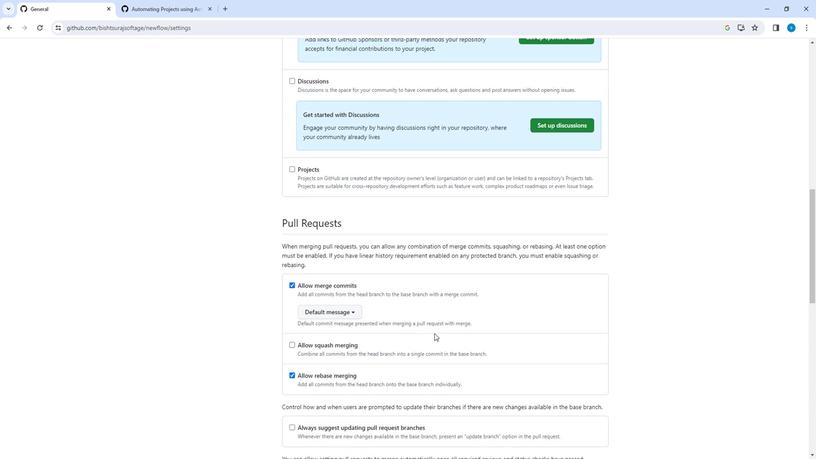 
Action: Mouse scrolled (433, 332) with delta (0, 0)
Screenshot: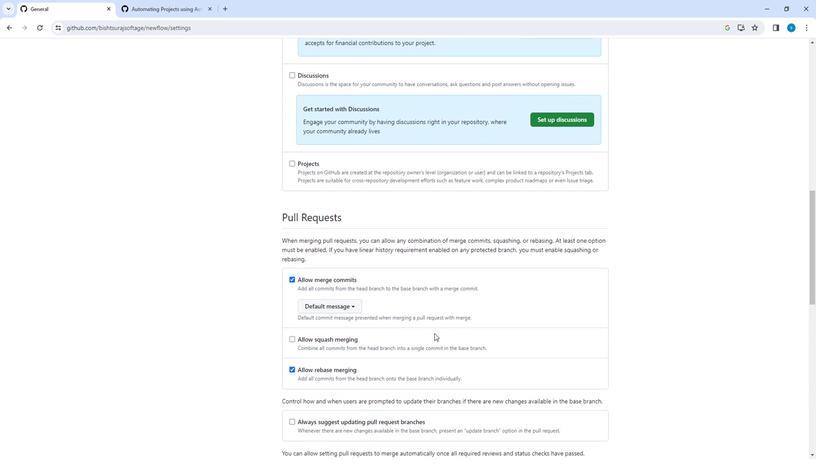 
Action: Mouse scrolled (433, 332) with delta (0, 0)
Screenshot: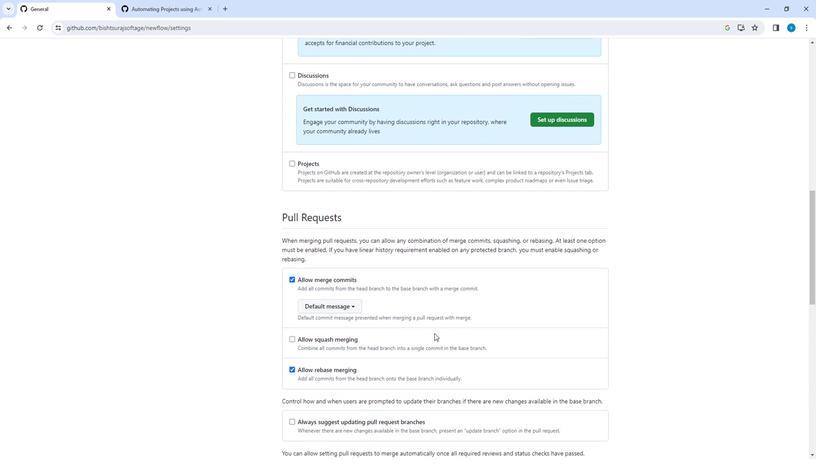 
Action: Mouse scrolled (433, 332) with delta (0, 0)
Screenshot: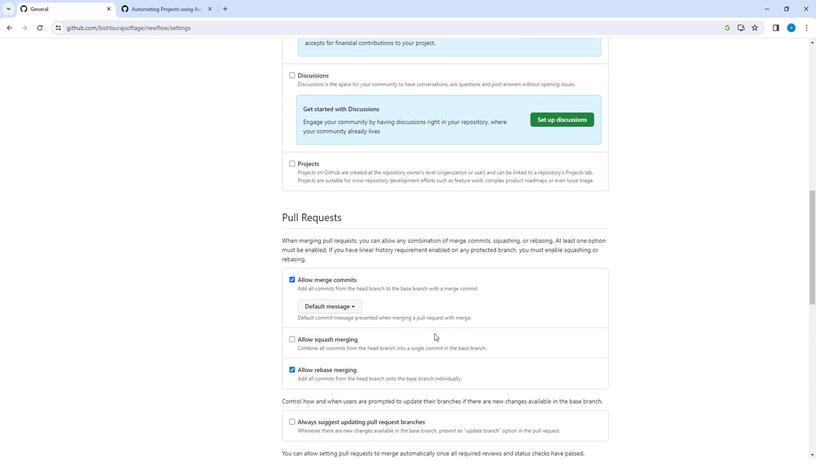 
Action: Mouse scrolled (433, 332) with delta (0, 0)
Screenshot: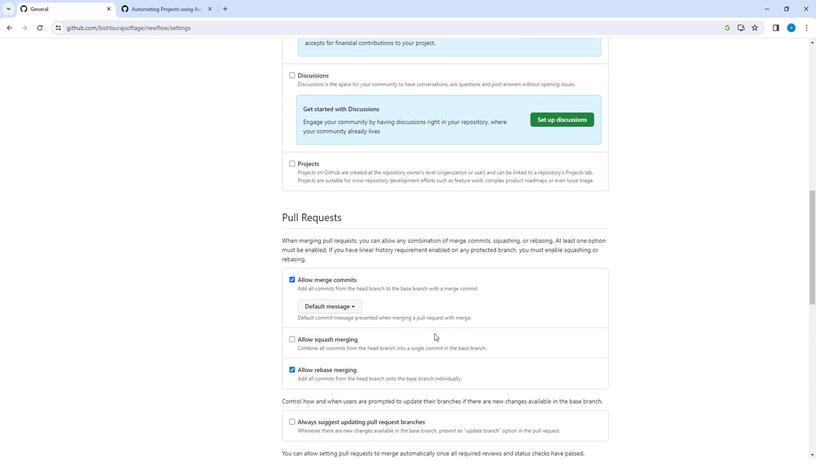 
Action: Mouse scrolled (433, 332) with delta (0, 0)
Screenshot: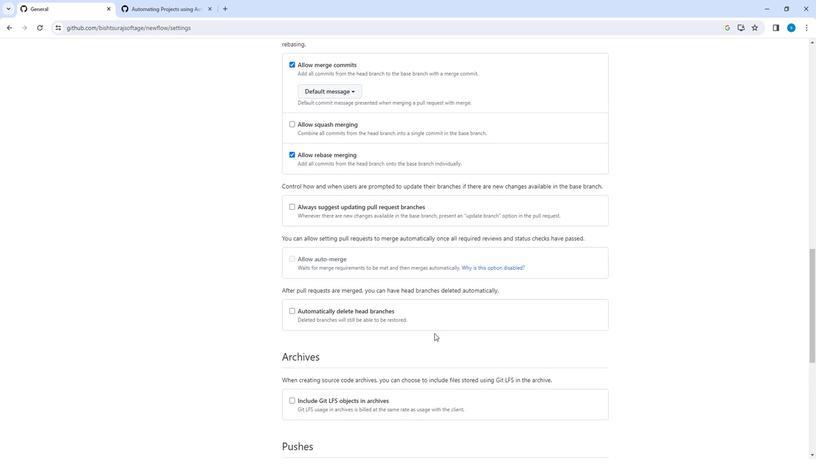 
Action: Mouse scrolled (433, 332) with delta (0, 0)
Screenshot: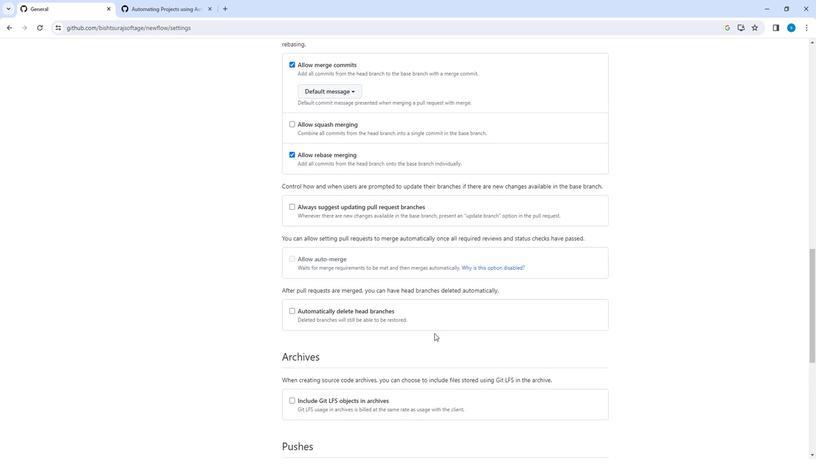 
Action: Mouse scrolled (433, 332) with delta (0, 0)
Screenshot: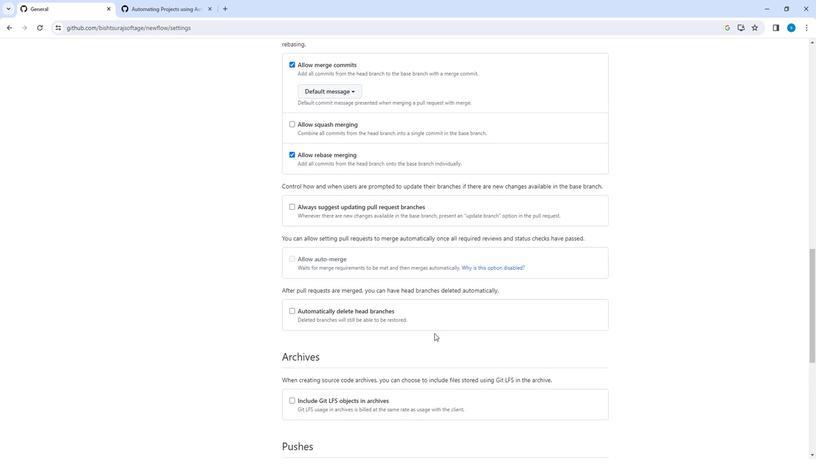 
Action: Mouse scrolled (433, 332) with delta (0, 0)
Screenshot: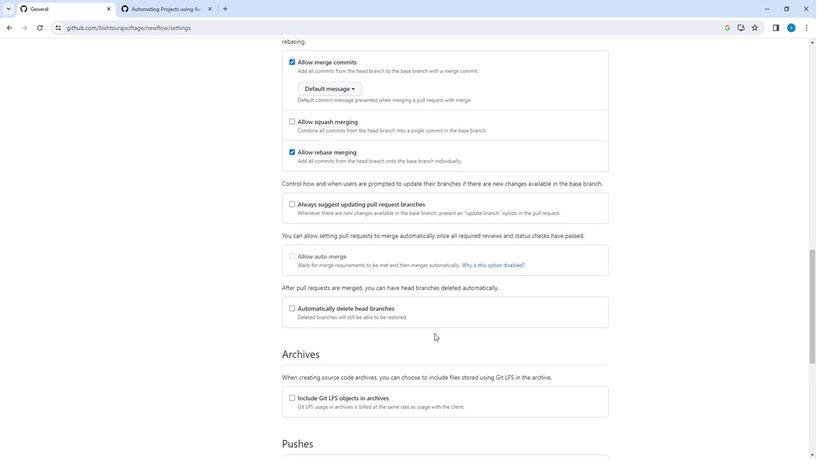 
Action: Mouse scrolled (433, 332) with delta (0, 0)
Screenshot: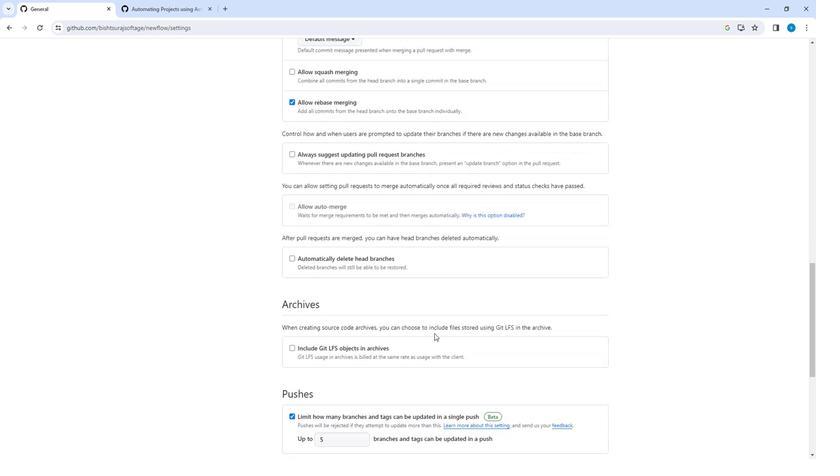 
Action: Mouse moved to (432, 332)
Screenshot: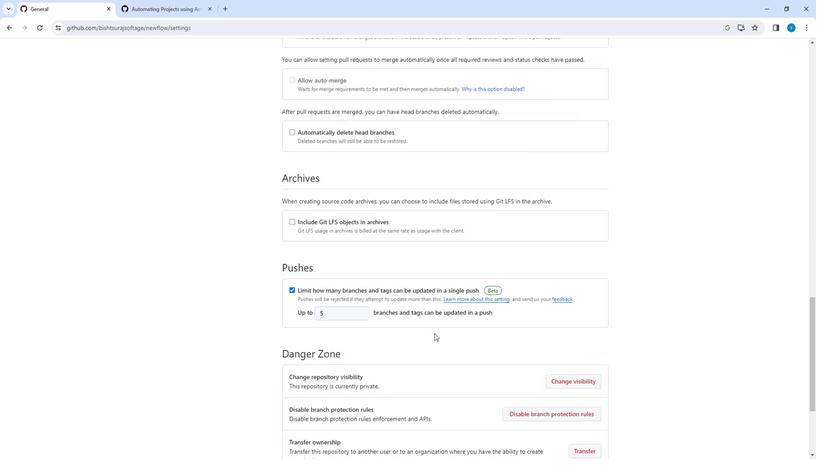 
Action: Mouse scrolled (432, 332) with delta (0, 0)
Screenshot: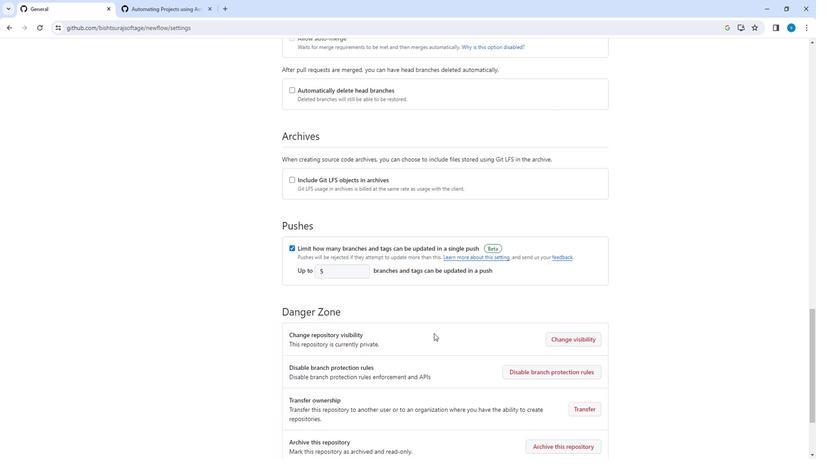 
Action: Mouse scrolled (432, 332) with delta (0, 0)
Screenshot: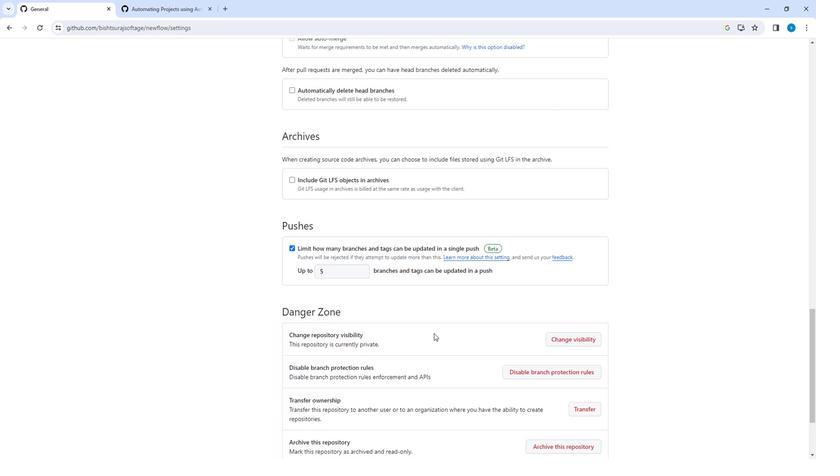 
Action: Mouse scrolled (432, 332) with delta (0, 0)
Screenshot: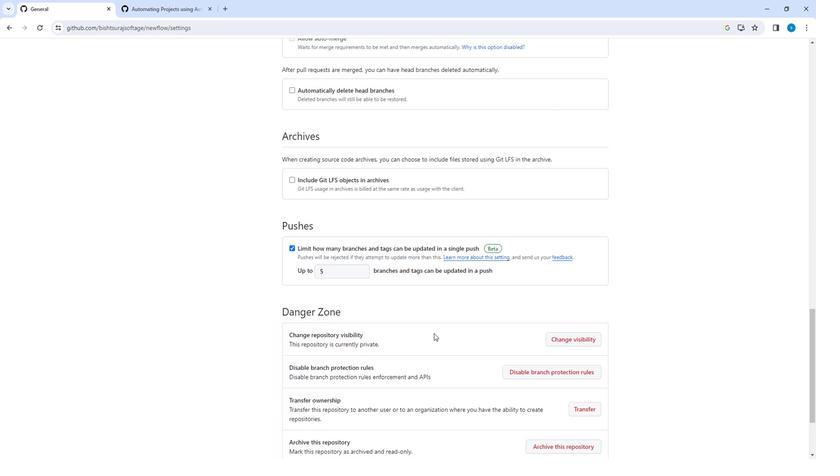 
Action: Mouse scrolled (432, 332) with delta (0, 0)
Screenshot: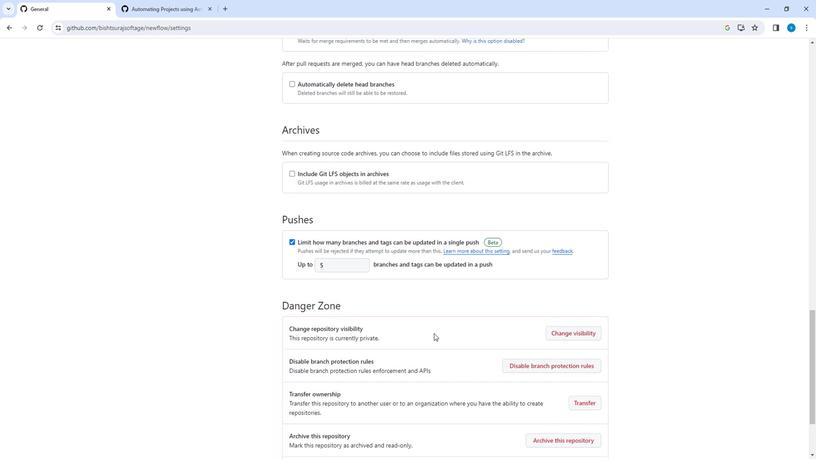
Action: Mouse moved to (552, 371)
Screenshot: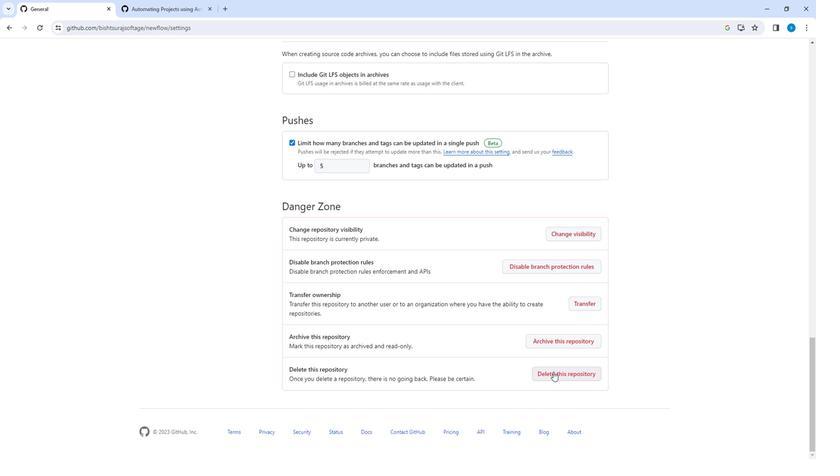
Action: Mouse pressed left at (552, 371)
Screenshot: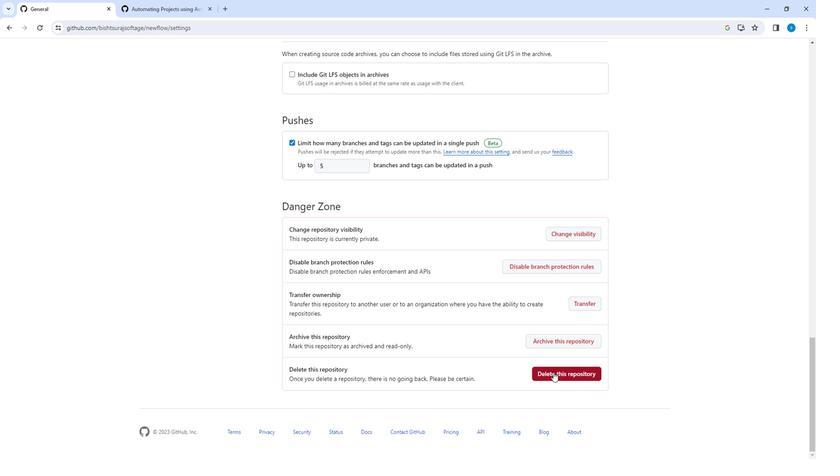 
Action: Mouse moved to (452, 292)
Screenshot: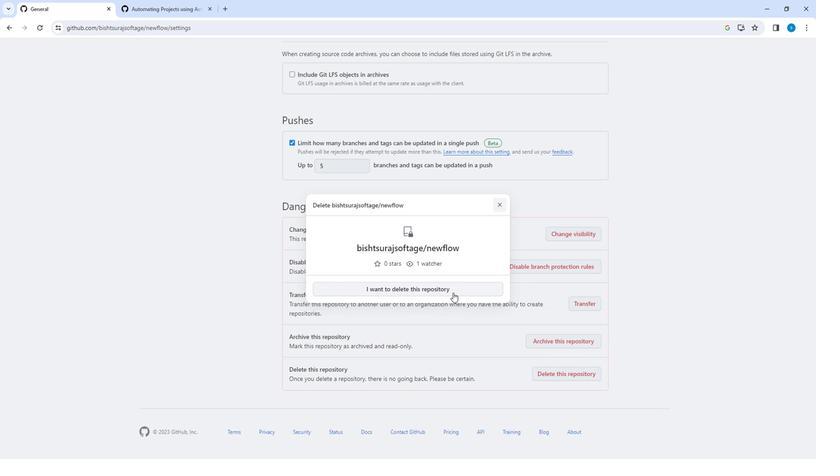 
Action: Mouse pressed left at (452, 292)
Screenshot: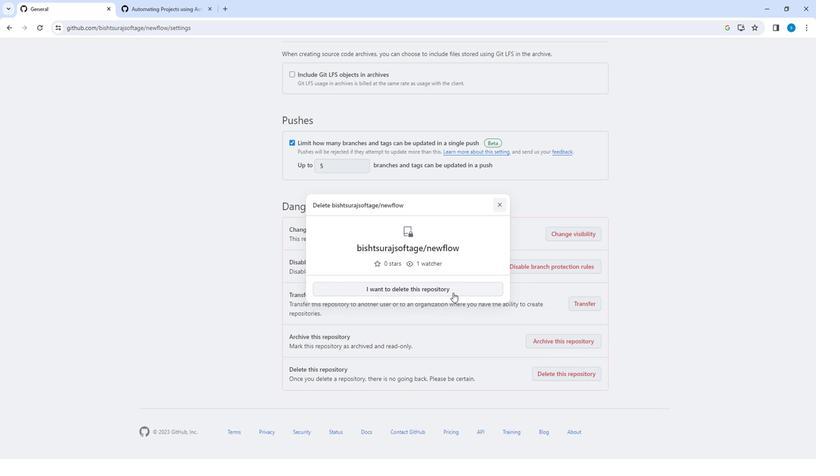 
Action: Mouse moved to (495, 147)
Screenshot: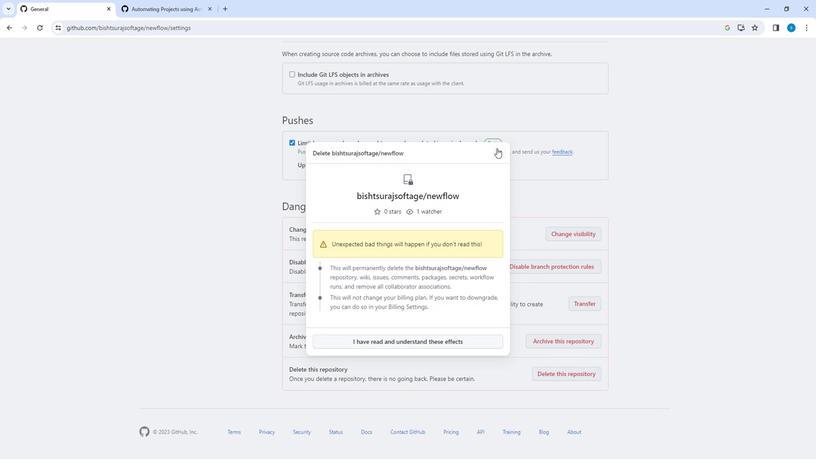
Action: Mouse pressed left at (495, 147)
Screenshot: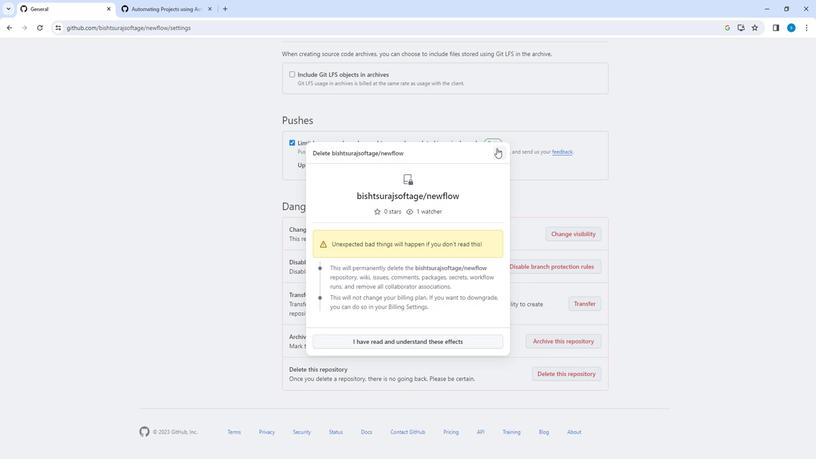 
Action: Mouse moved to (552, 260)
Screenshot: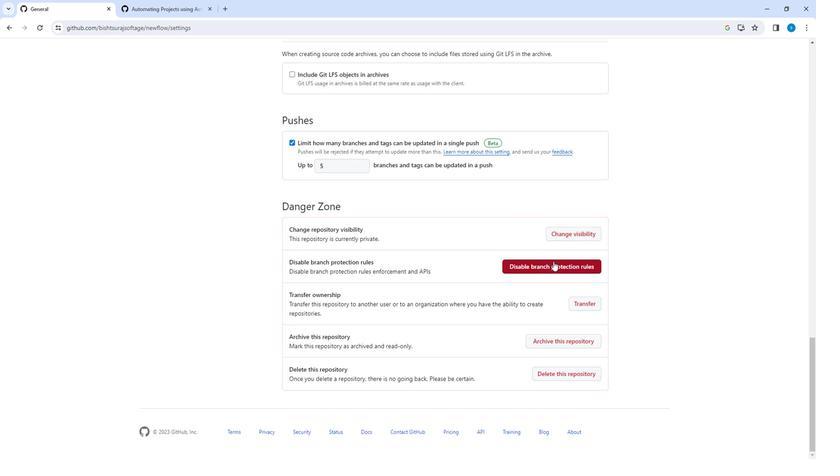 
Action: Mouse scrolled (552, 261) with delta (0, 0)
Screenshot: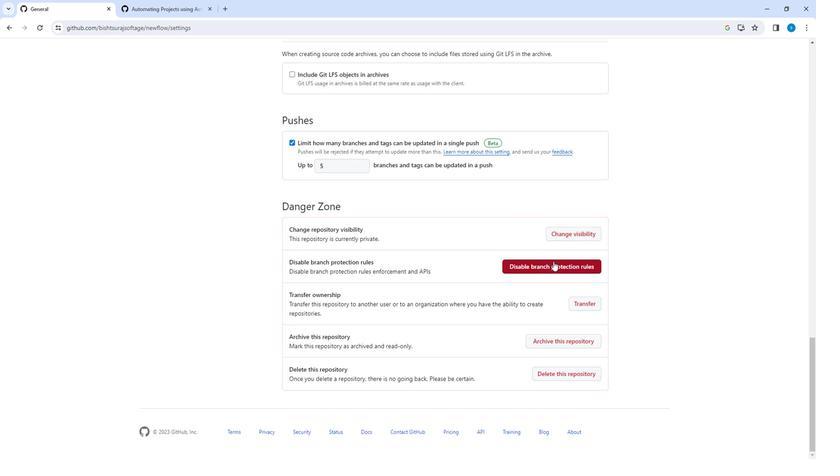 
Action: Mouse scrolled (552, 261) with delta (0, 0)
Screenshot: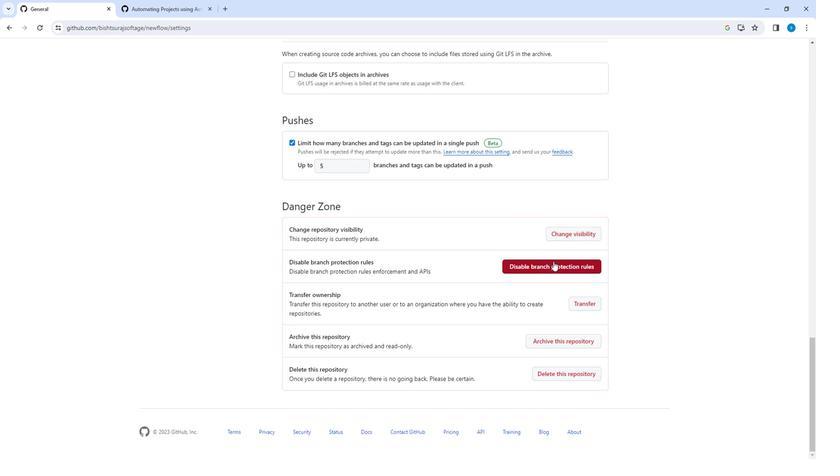 
Action: Mouse scrolled (552, 261) with delta (0, 0)
Screenshot: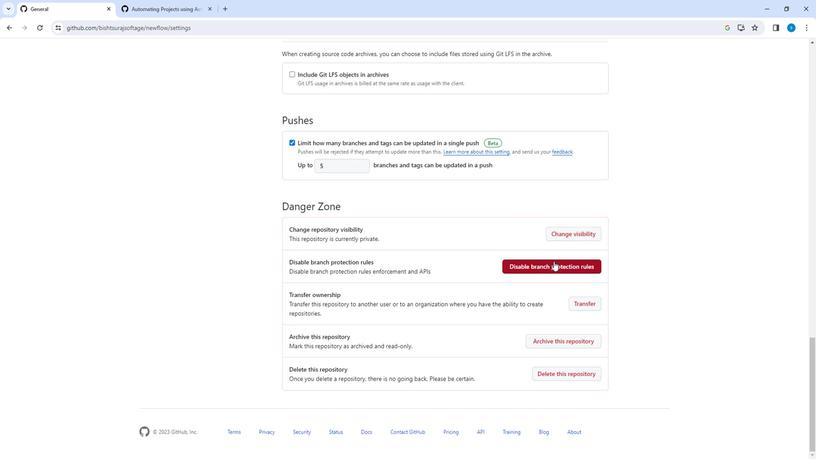 
Action: Mouse scrolled (552, 261) with delta (0, 0)
Screenshot: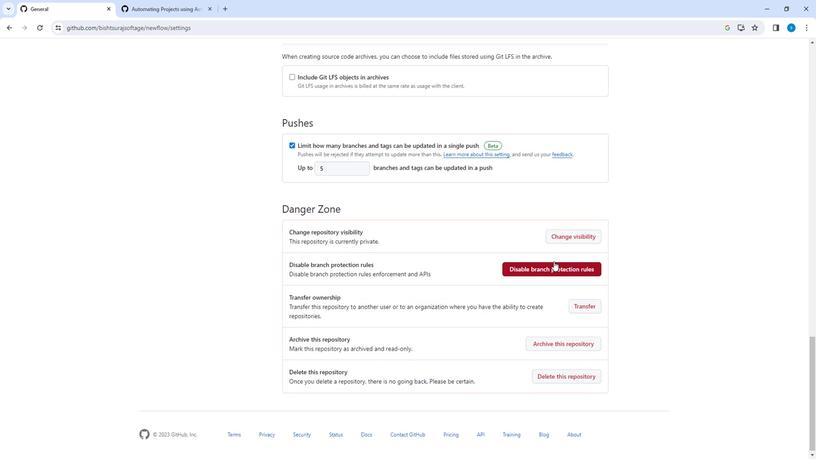 
Action: Mouse scrolled (552, 261) with delta (0, 0)
Screenshot: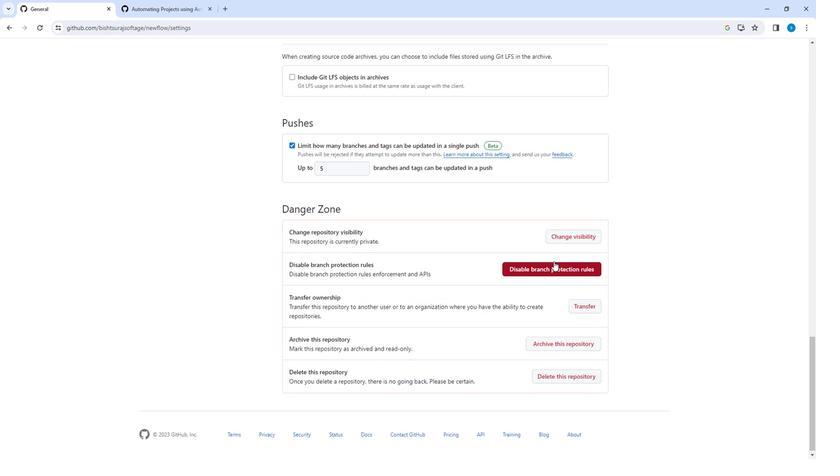 
Action: Mouse scrolled (552, 261) with delta (0, 0)
Screenshot: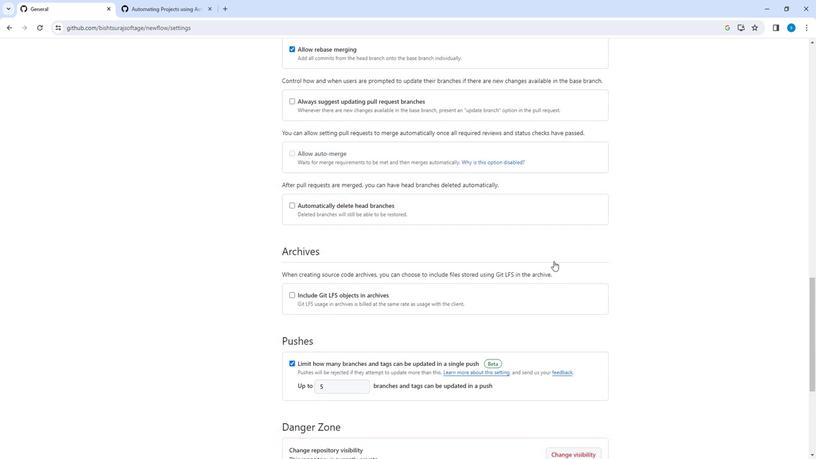 
Action: Mouse scrolled (552, 261) with delta (0, 0)
Screenshot: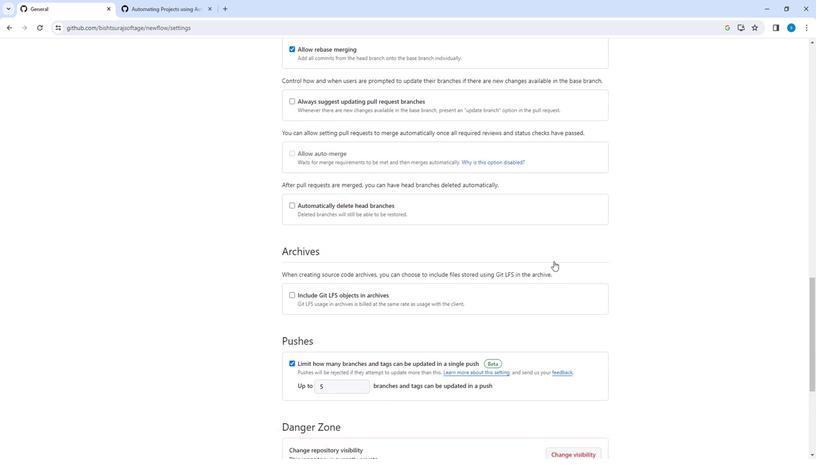 
Action: Mouse scrolled (552, 261) with delta (0, 0)
Screenshot: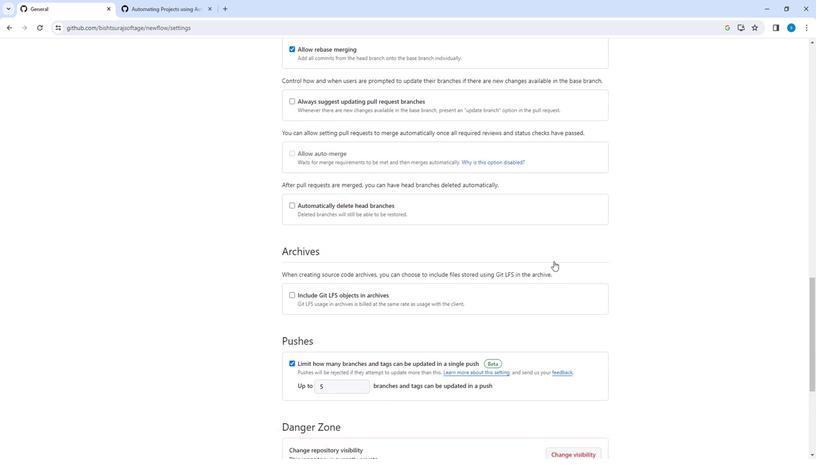 
Action: Mouse scrolled (552, 261) with delta (0, 0)
Screenshot: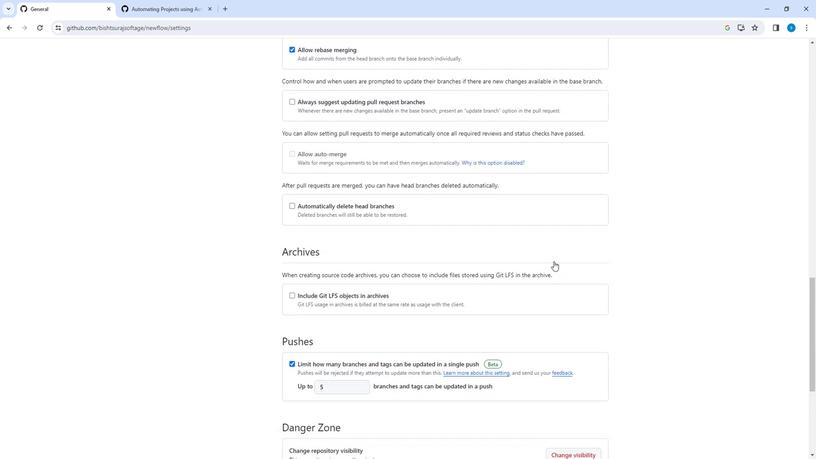 
Action: Mouse moved to (552, 260)
Screenshot: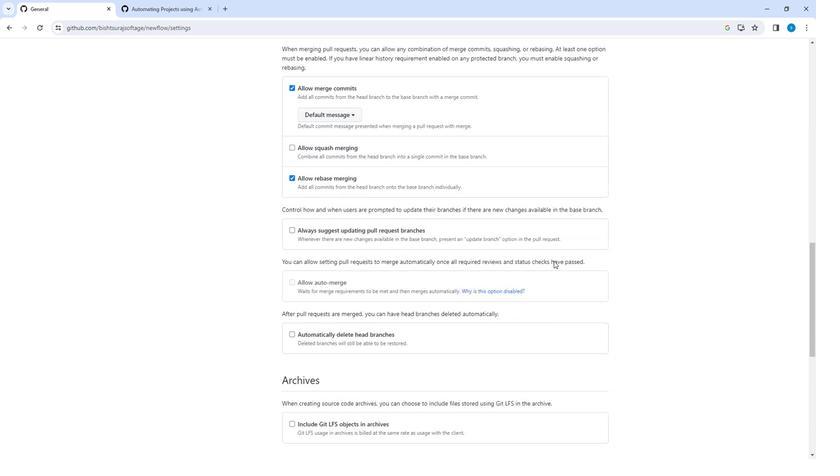 
Action: Mouse scrolled (552, 260) with delta (0, 0)
Screenshot: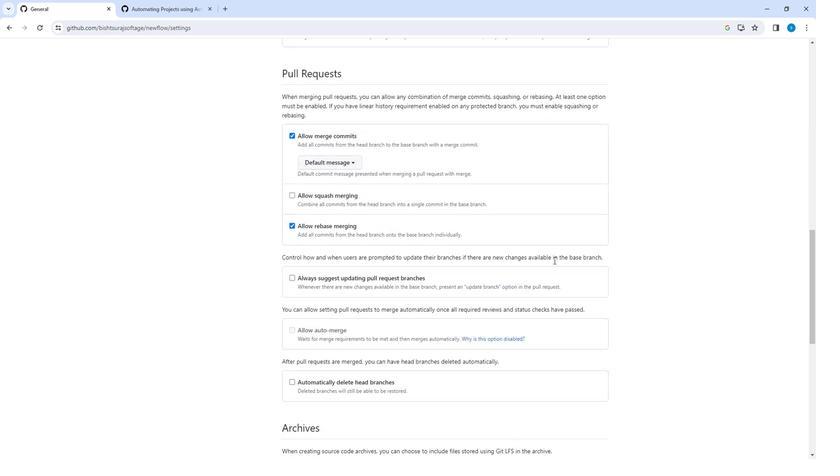 
Action: Mouse scrolled (552, 260) with delta (0, 0)
Screenshot: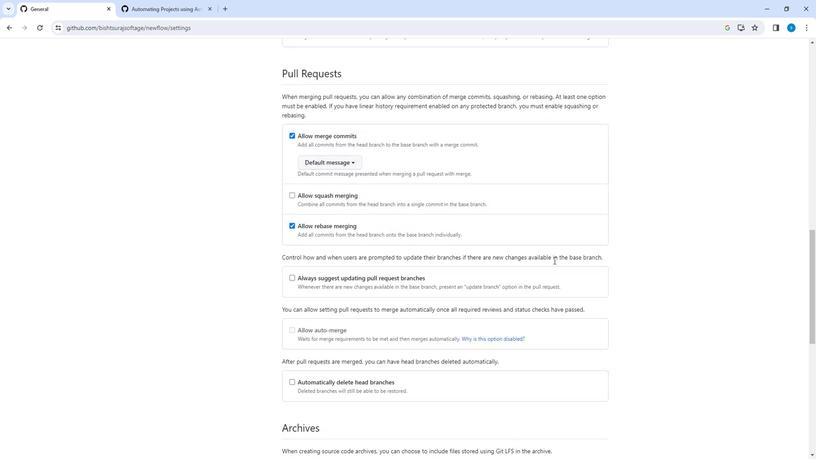 
Action: Mouse scrolled (552, 260) with delta (0, 0)
Screenshot: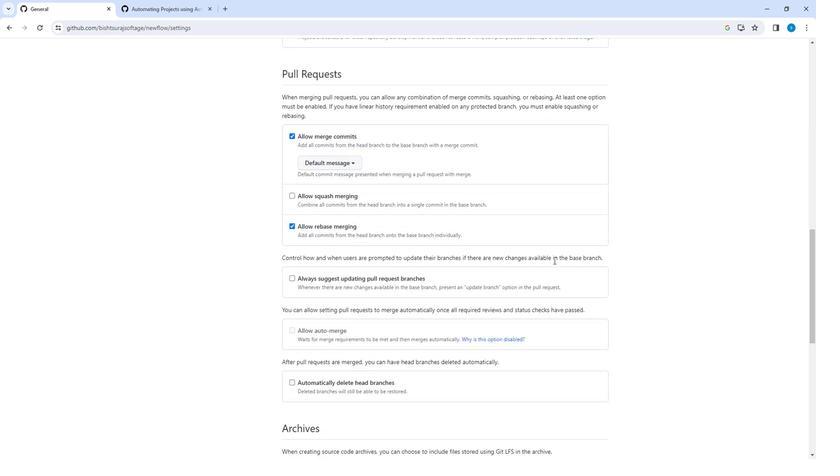 
Action: Mouse scrolled (552, 260) with delta (0, 0)
Screenshot: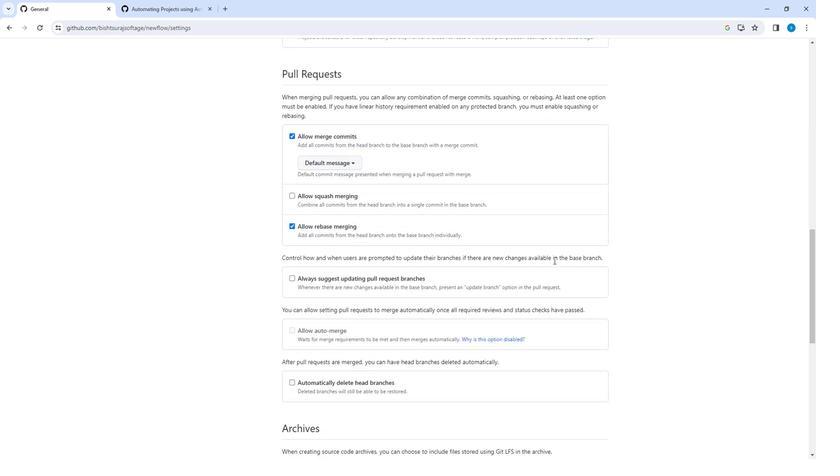 
Action: Mouse scrolled (552, 260) with delta (0, 0)
Screenshot: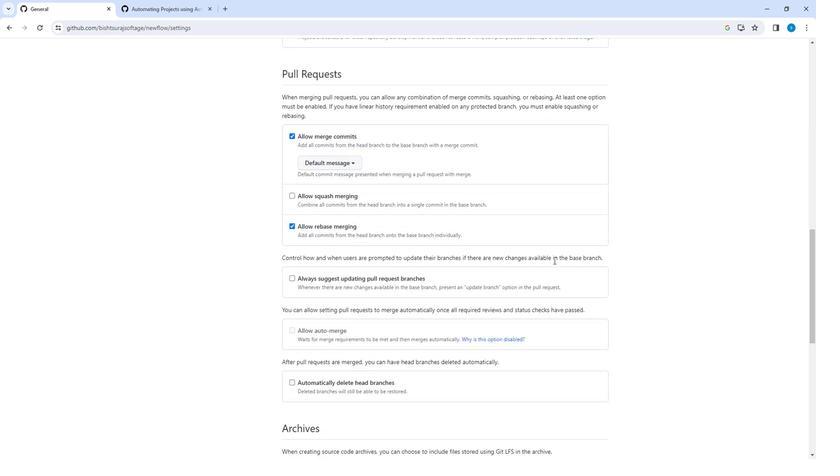 
Action: Mouse scrolled (552, 260) with delta (0, 0)
Screenshot: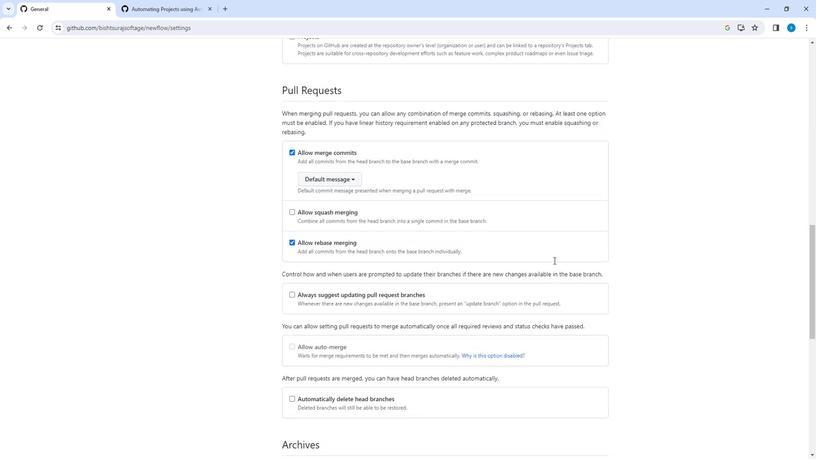 
Action: Mouse moved to (552, 259)
Screenshot: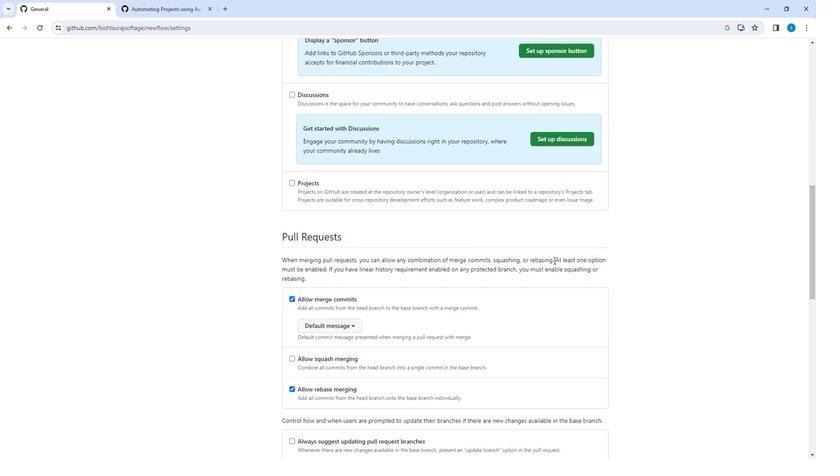 
Action: Mouse scrolled (552, 260) with delta (0, 0)
Screenshot: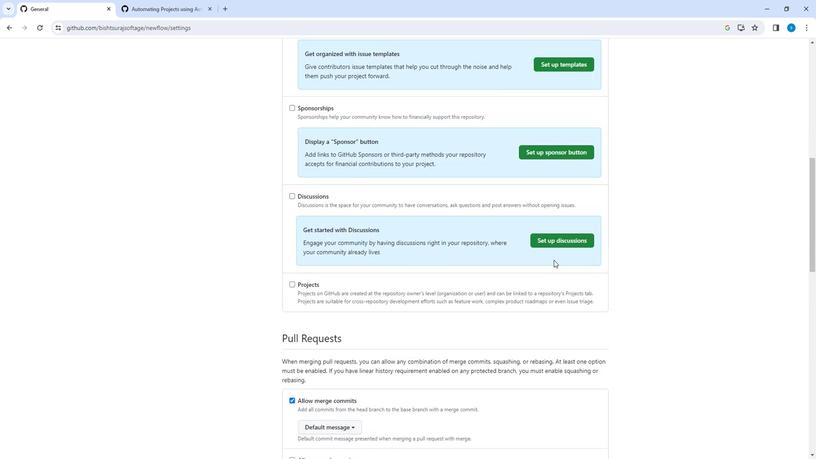 
Action: Mouse scrolled (552, 260) with delta (0, 0)
Screenshot: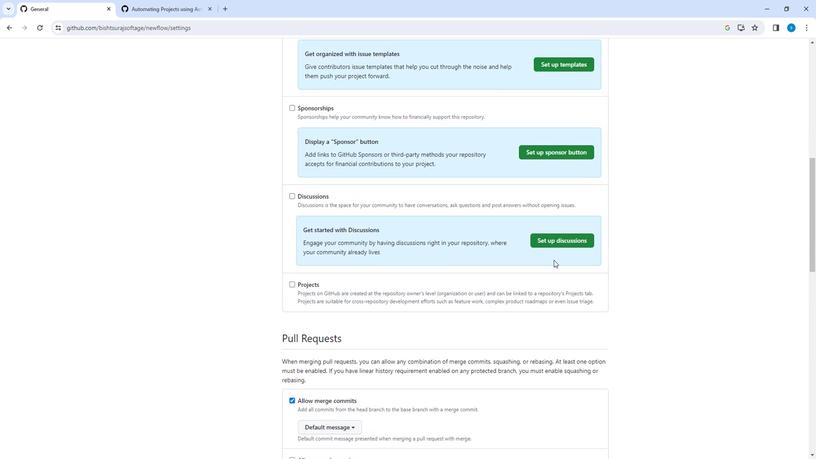 
Action: Mouse scrolled (552, 260) with delta (0, 0)
Screenshot: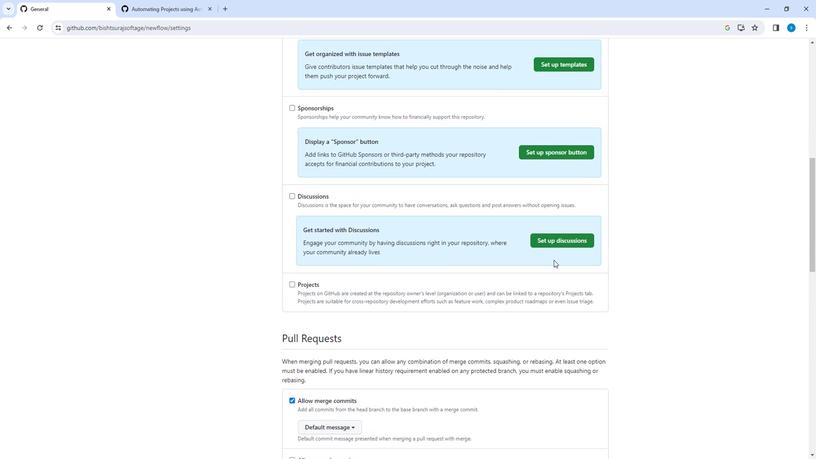
Action: Mouse scrolled (552, 260) with delta (0, 0)
Screenshot: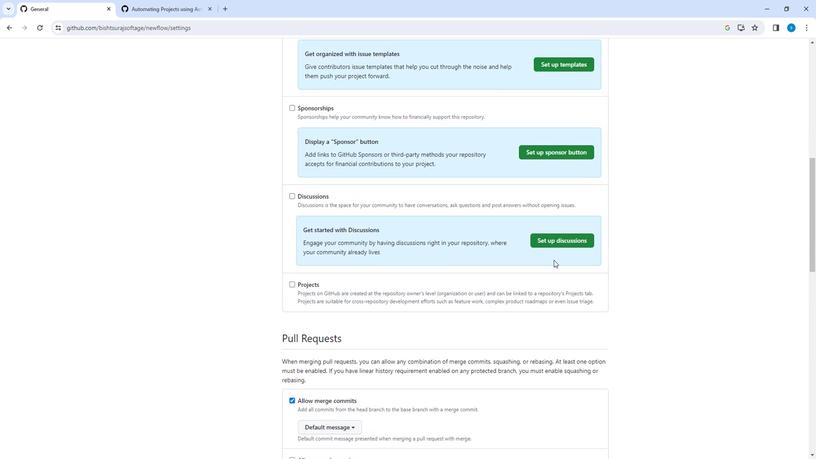
Action: Mouse scrolled (552, 260) with delta (0, 0)
Screenshot: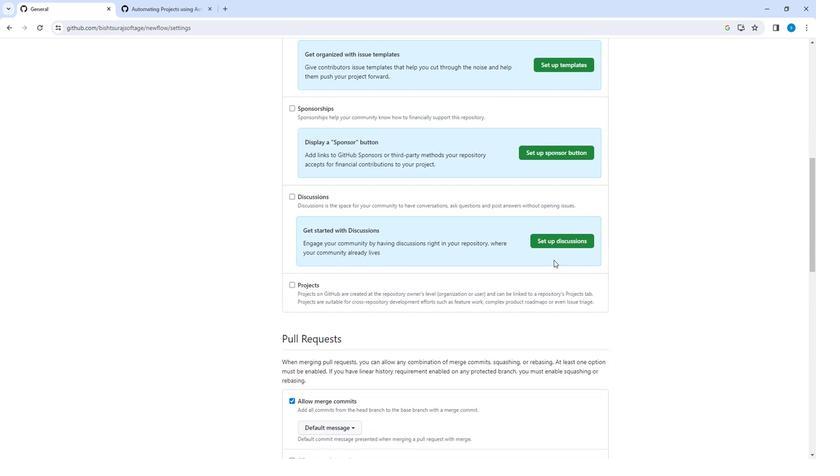 
Action: Mouse scrolled (552, 260) with delta (0, 0)
Screenshot: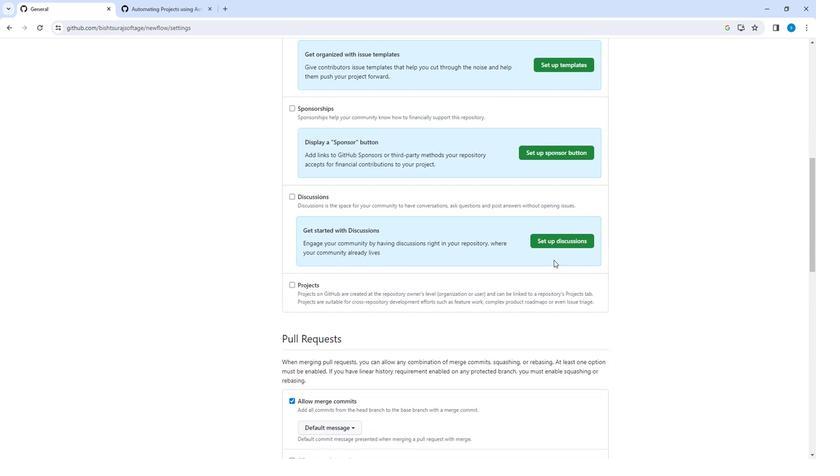
Action: Mouse scrolled (552, 260) with delta (0, 0)
Screenshot: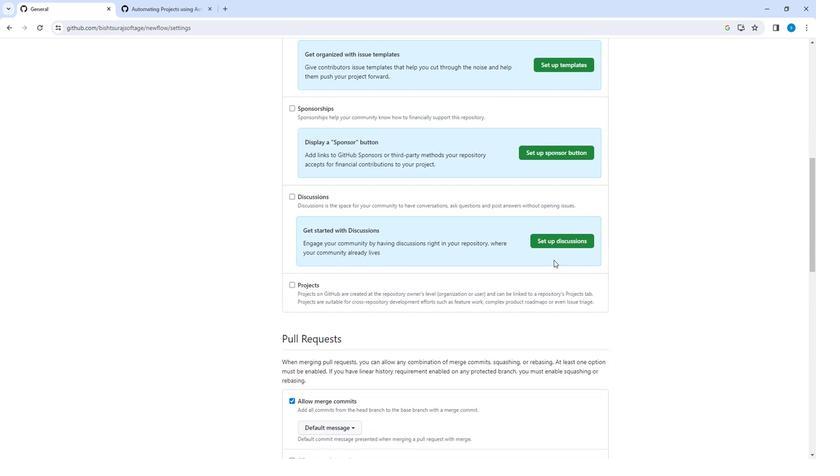 
Action: Mouse moved to (552, 259)
Screenshot: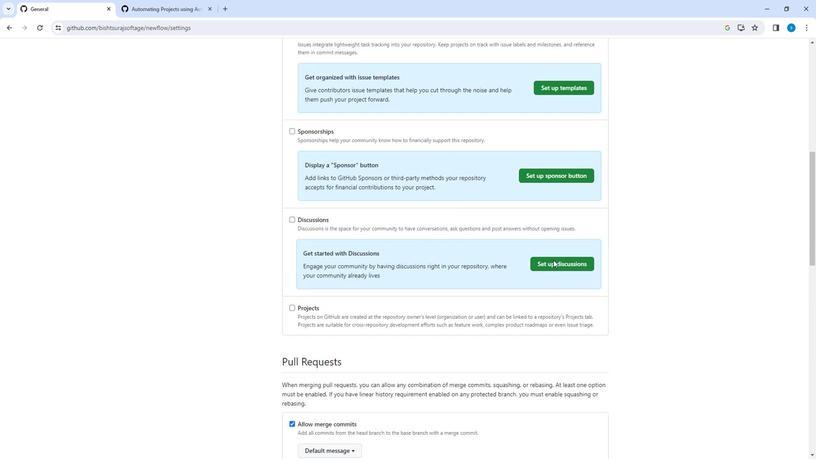 
Action: Mouse scrolled (552, 260) with delta (0, 0)
Screenshot: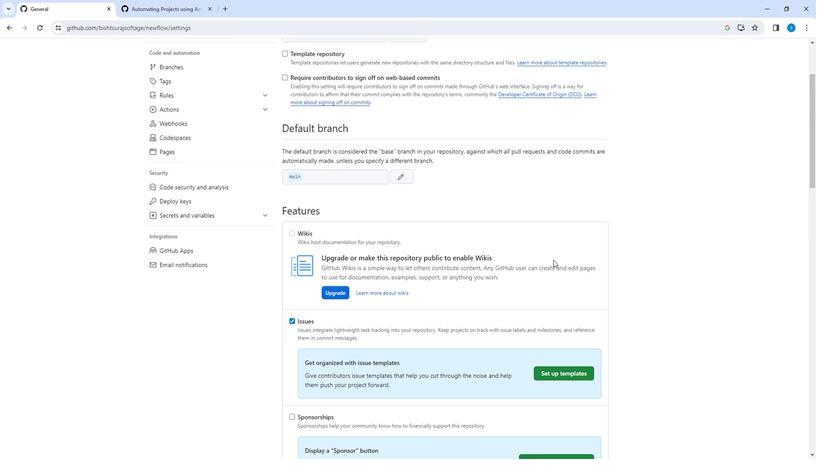 
Action: Mouse moved to (216, 226)
Screenshot: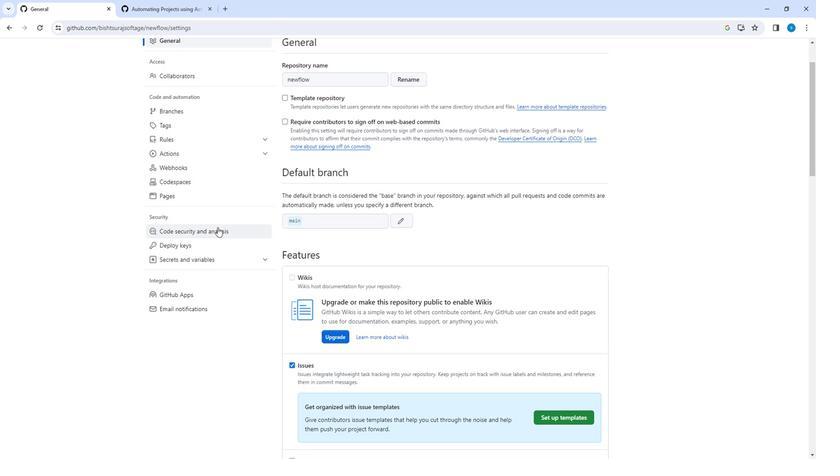 
Action: Mouse pressed left at (216, 226)
Screenshot: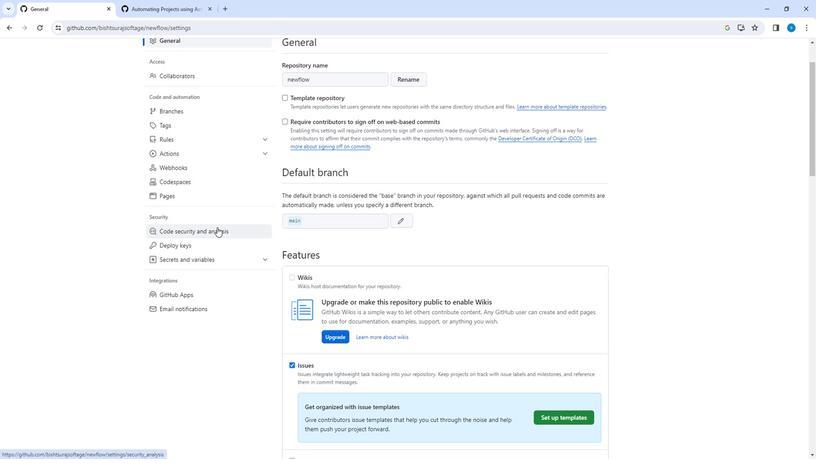 
Action: Mouse moved to (601, 167)
Screenshot: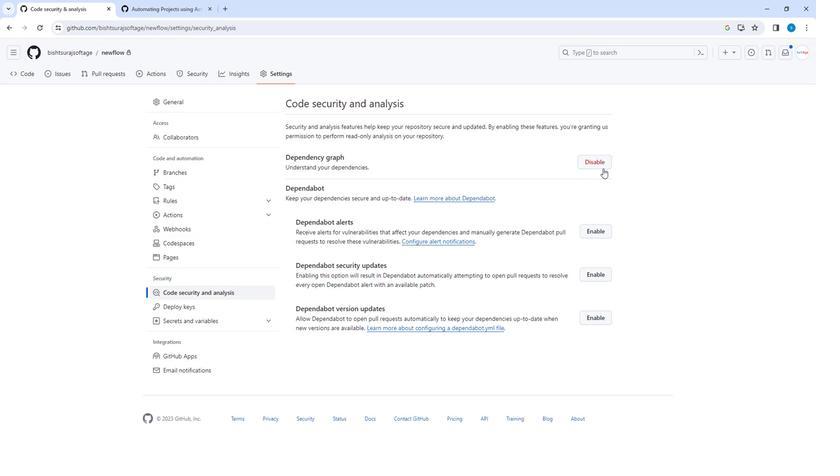 
Action: Mouse pressed left at (601, 167)
Screenshot: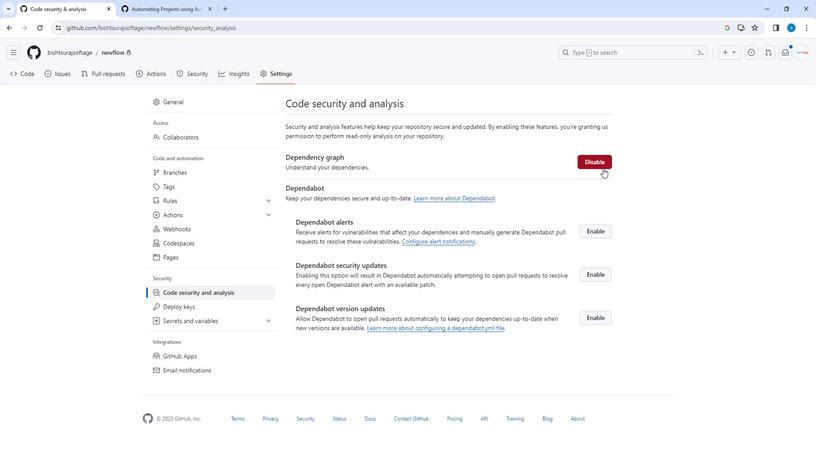 
Action: Mouse moved to (589, 188)
Screenshot: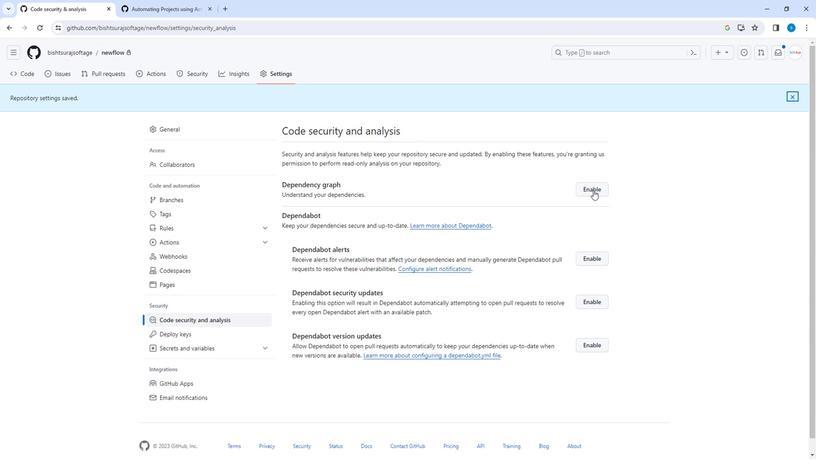
Action: Mouse pressed left at (589, 188)
Screenshot: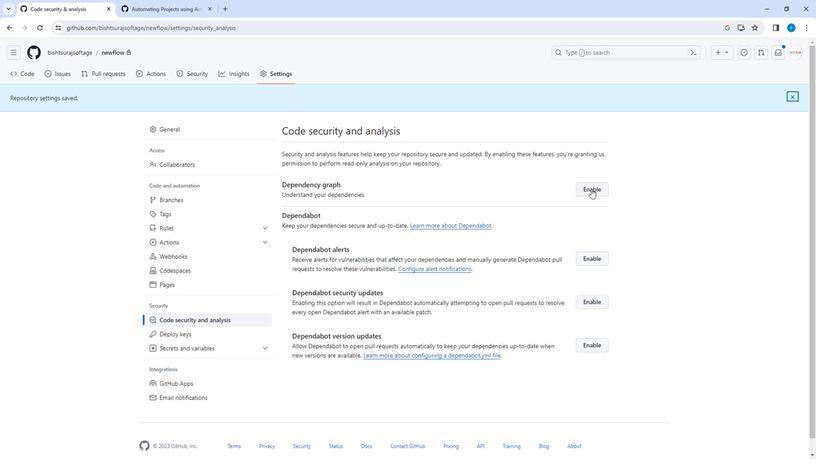 
Action: Mouse moved to (646, 242)
Screenshot: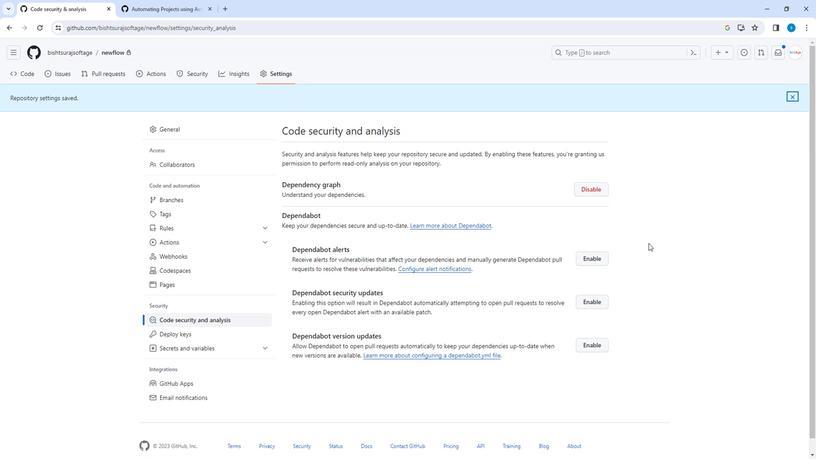 
